 Task: Check a user's "Repositories" to discover their open-source contributions.
Action: Mouse moved to (941, 55)
Screenshot: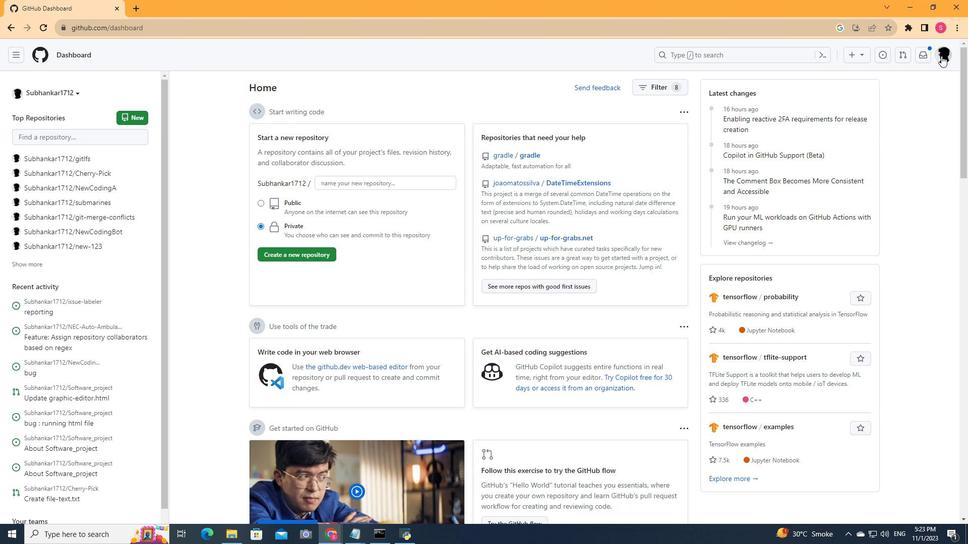 
Action: Mouse pressed left at (941, 55)
Screenshot: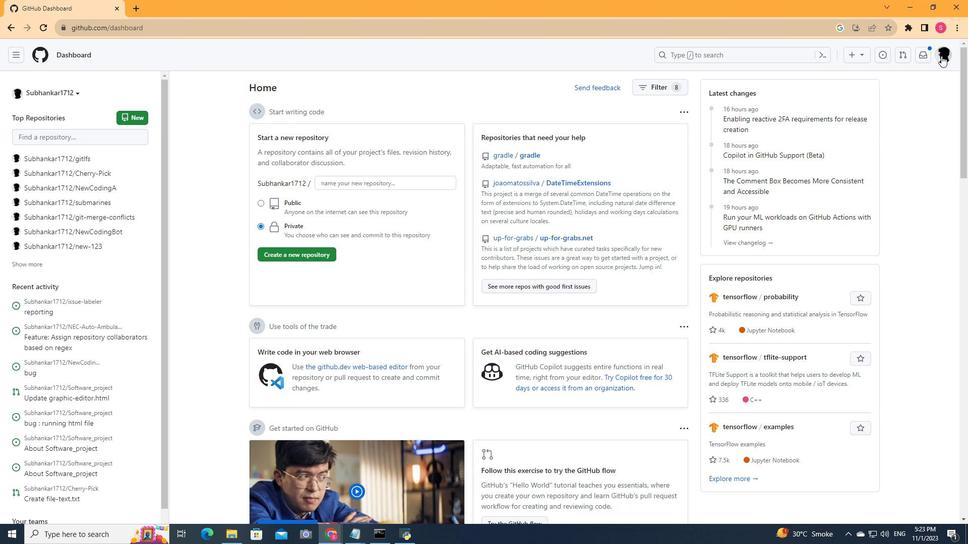 
Action: Mouse moved to (848, 128)
Screenshot: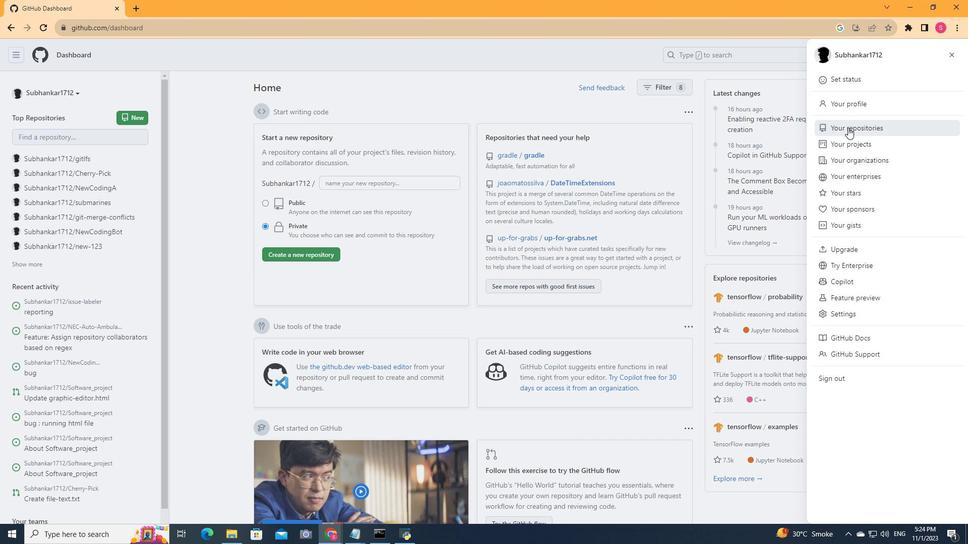 
Action: Mouse pressed left at (848, 128)
Screenshot: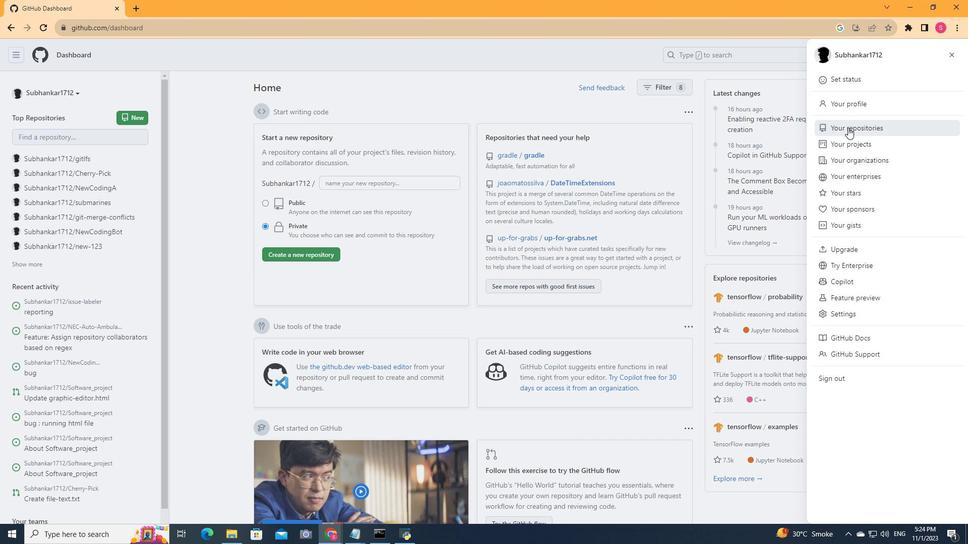 
Action: Mouse moved to (532, 218)
Screenshot: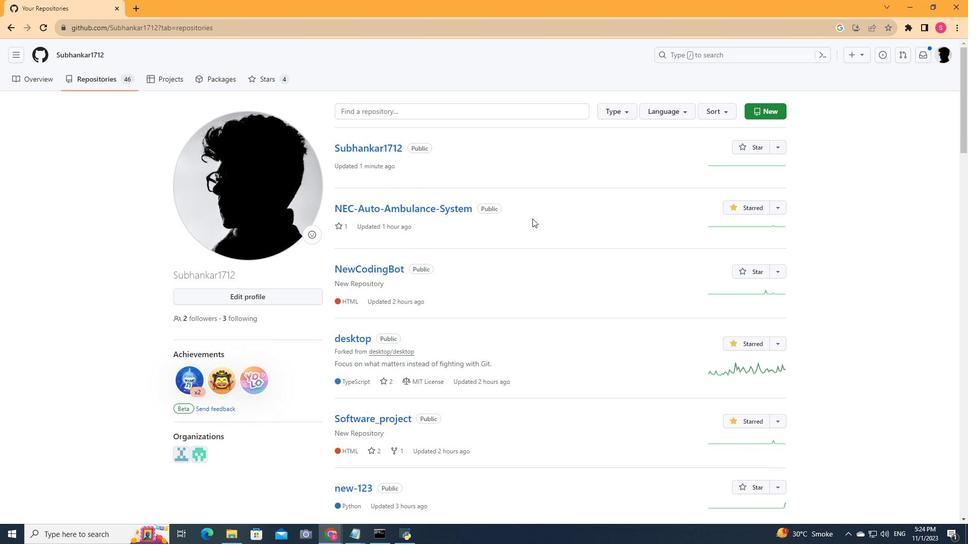 
Action: Mouse scrolled (532, 218) with delta (0, 0)
Screenshot: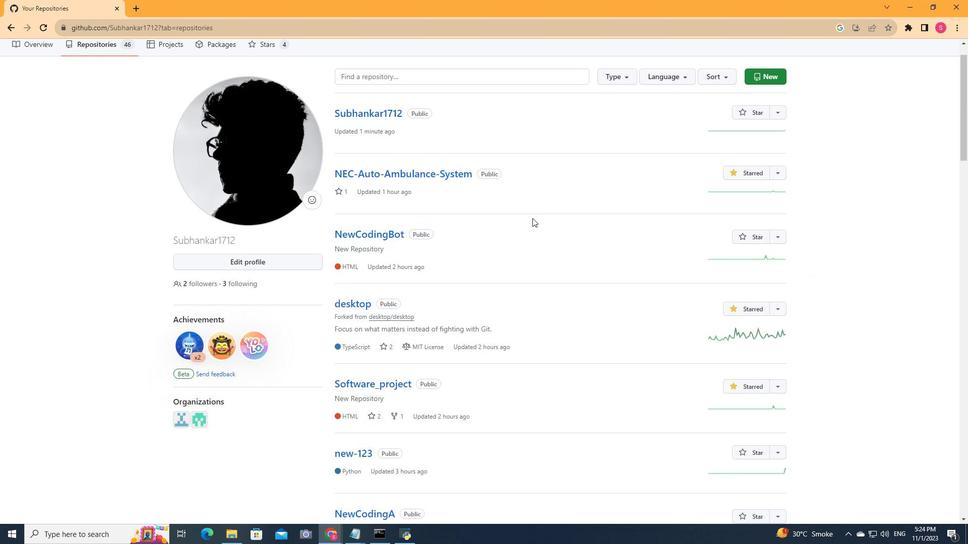 
Action: Mouse scrolled (532, 218) with delta (0, 0)
Screenshot: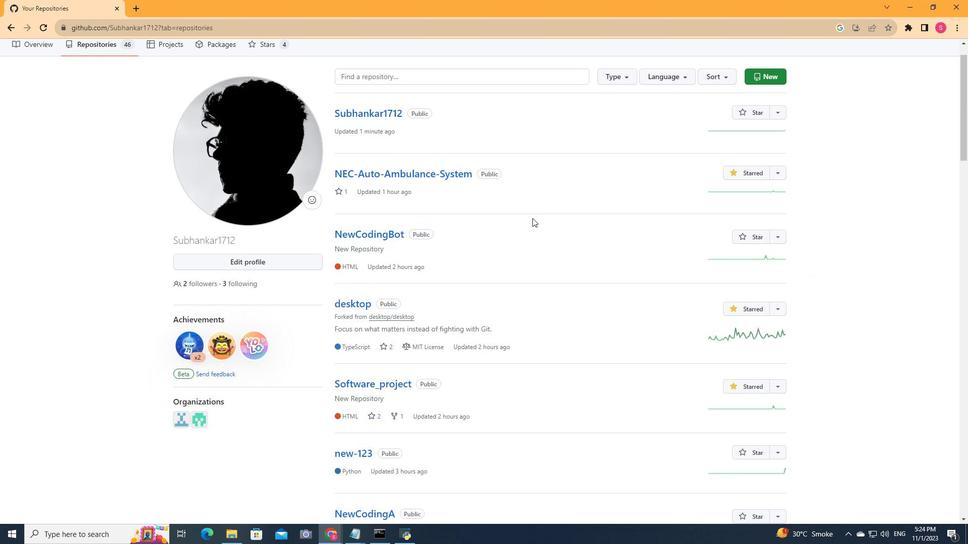 
Action: Mouse moved to (532, 218)
Screenshot: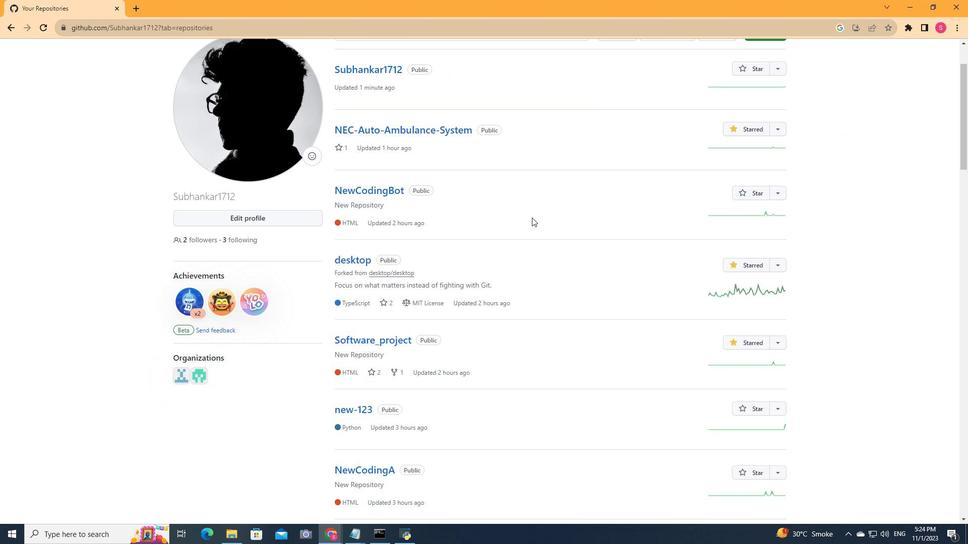 
Action: Mouse scrolled (532, 217) with delta (0, 0)
Screenshot: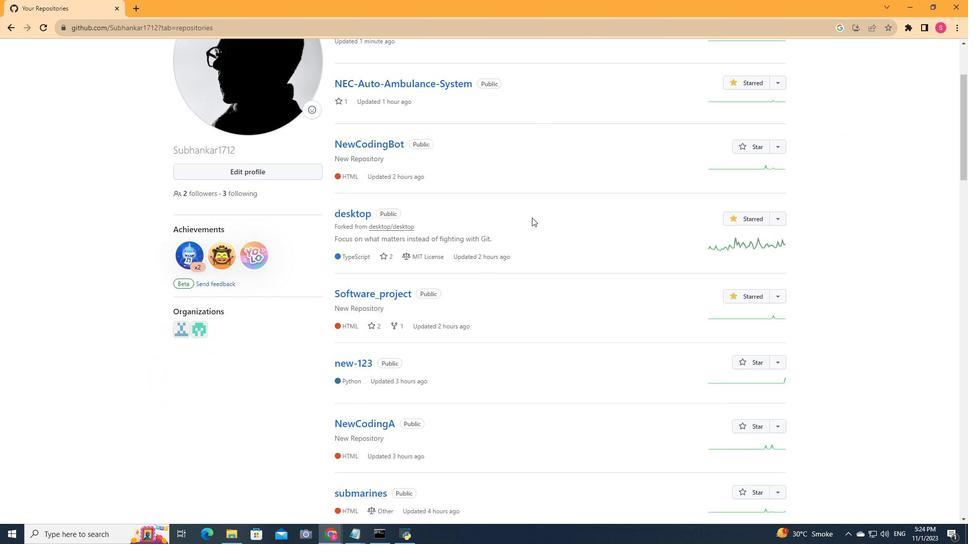 
Action: Mouse moved to (532, 217)
Screenshot: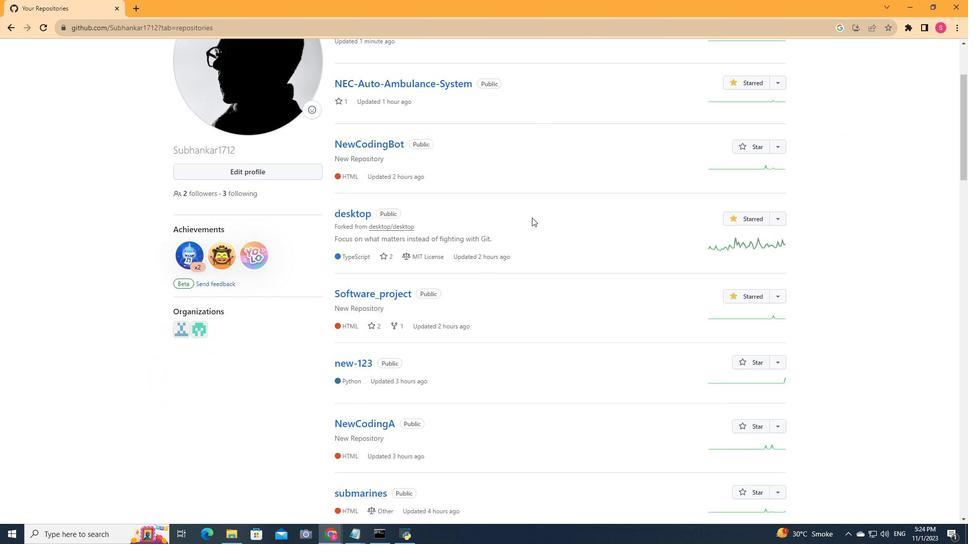 
Action: Mouse scrolled (532, 217) with delta (0, 0)
Screenshot: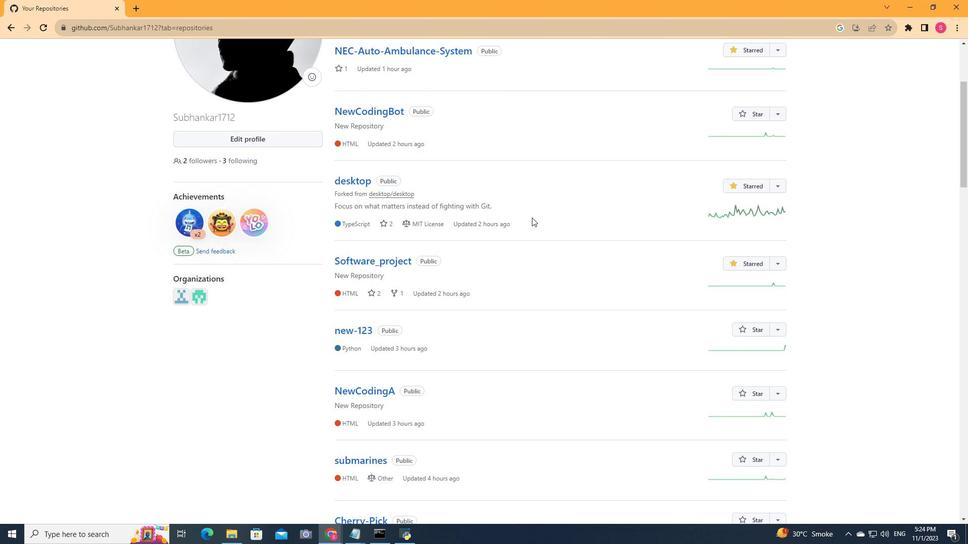 
Action: Mouse scrolled (532, 217) with delta (0, 0)
Screenshot: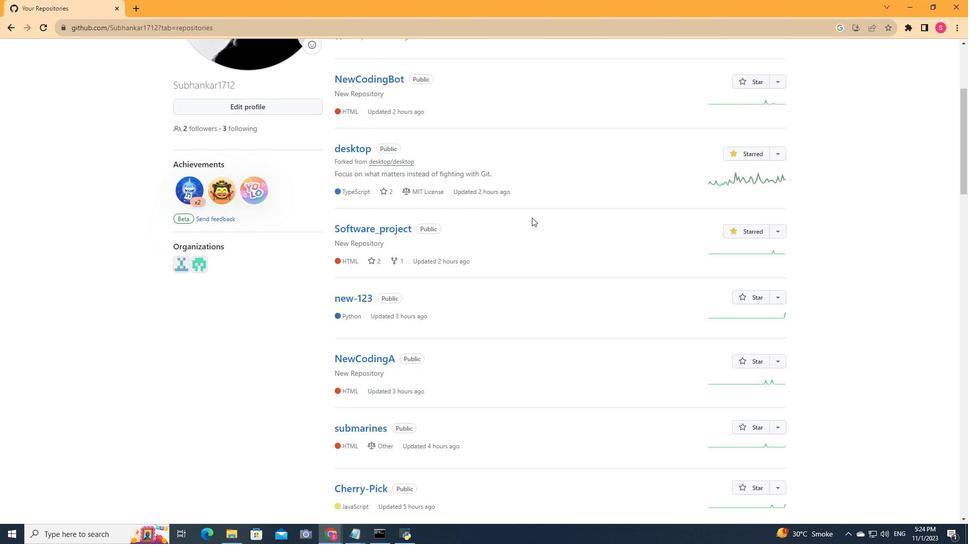 
Action: Mouse scrolled (532, 217) with delta (0, 0)
Screenshot: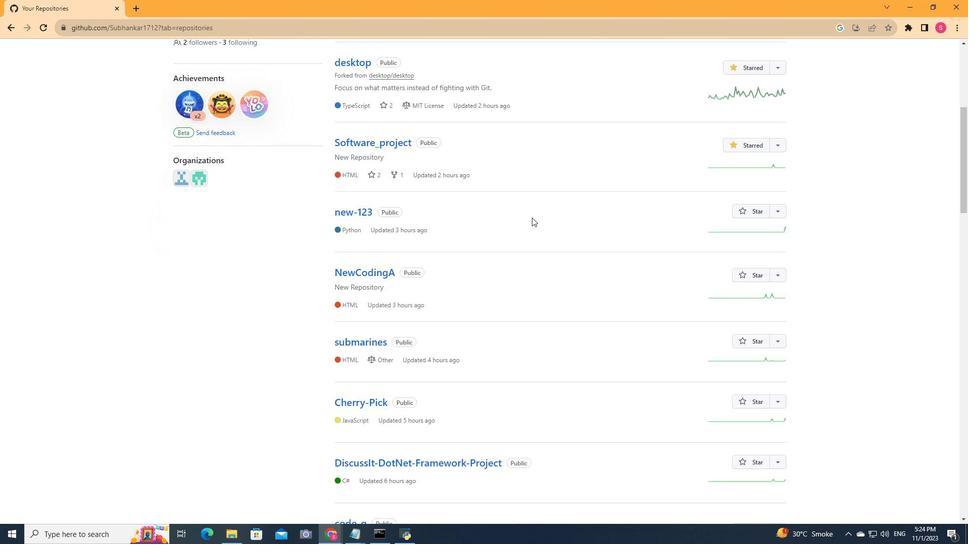
Action: Mouse scrolled (532, 217) with delta (0, 0)
Screenshot: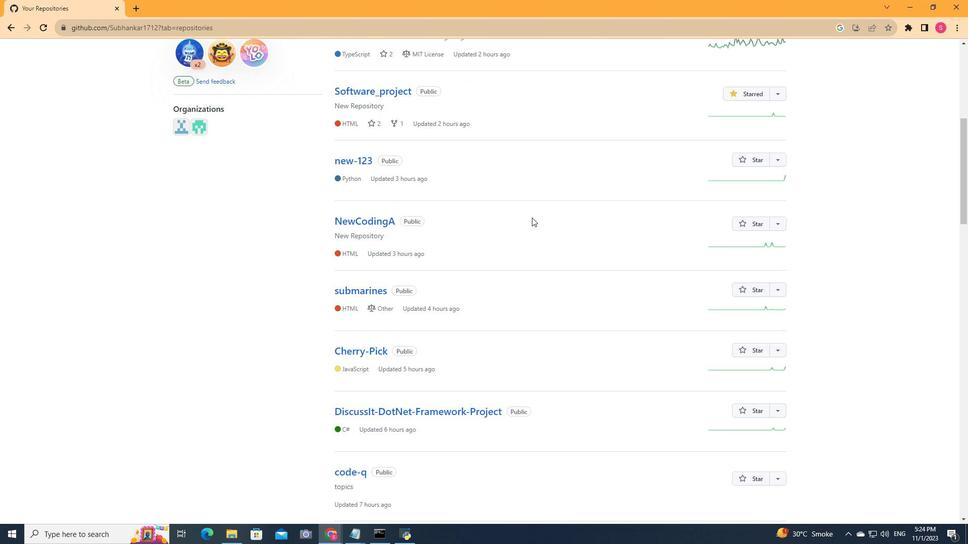 
Action: Mouse scrolled (532, 217) with delta (0, 0)
Screenshot: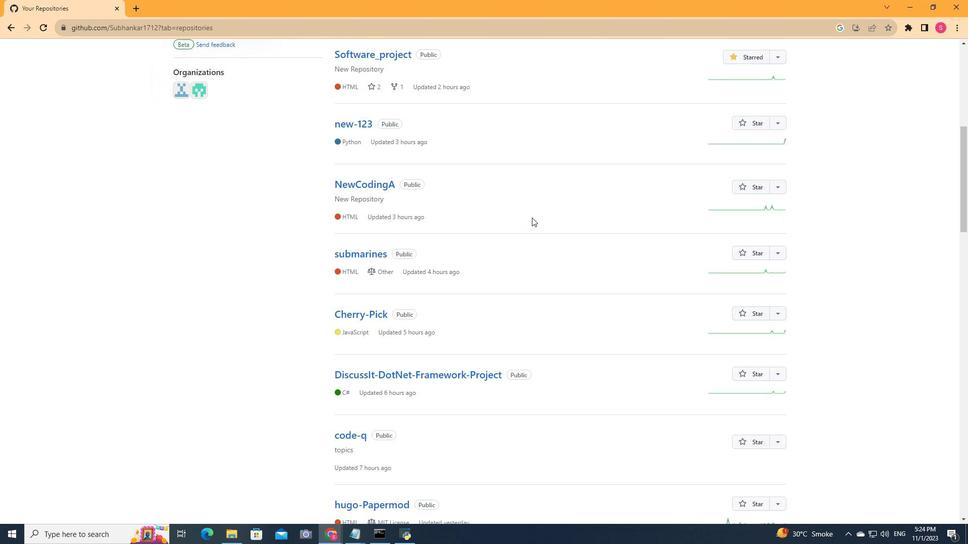 
Action: Mouse scrolled (532, 217) with delta (0, 0)
Screenshot: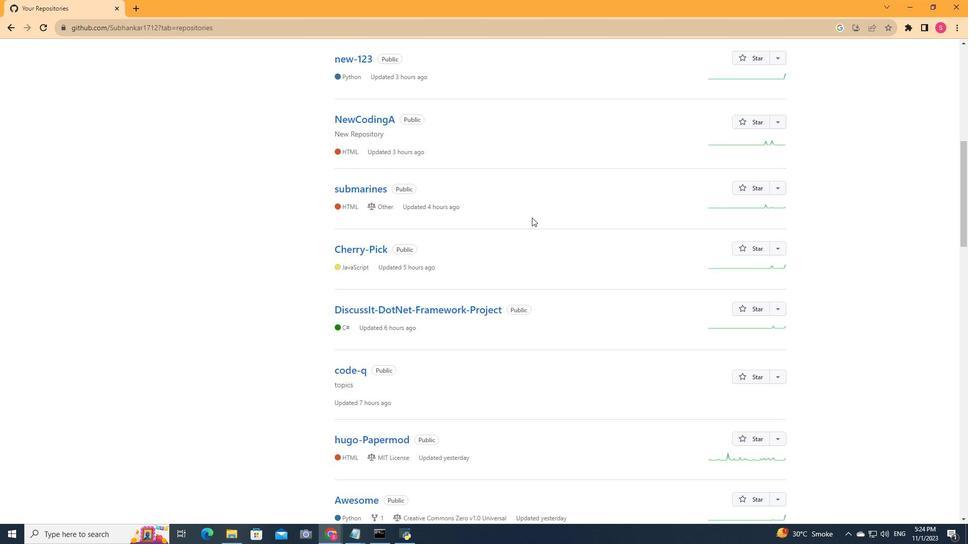 
Action: Mouse scrolled (532, 217) with delta (0, 0)
Screenshot: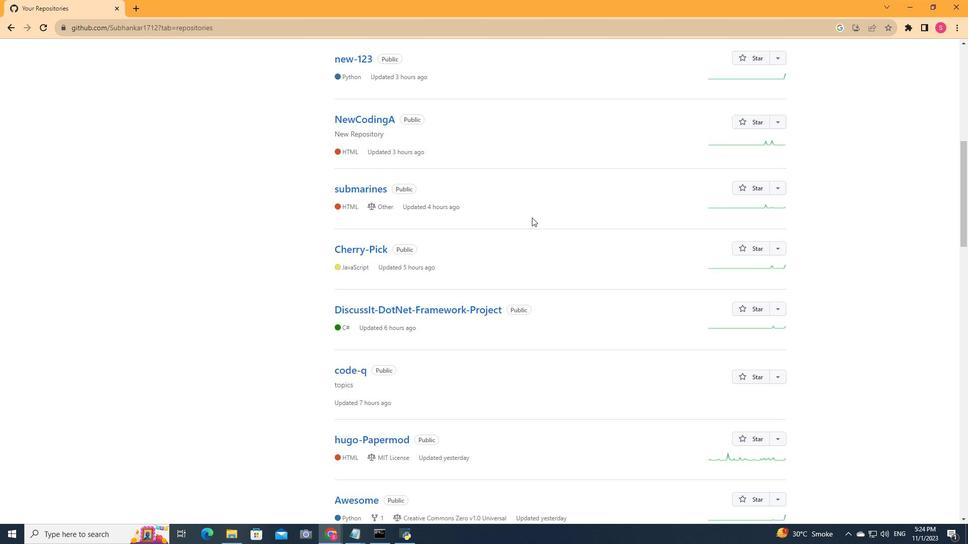 
Action: Mouse scrolled (532, 217) with delta (0, 0)
Screenshot: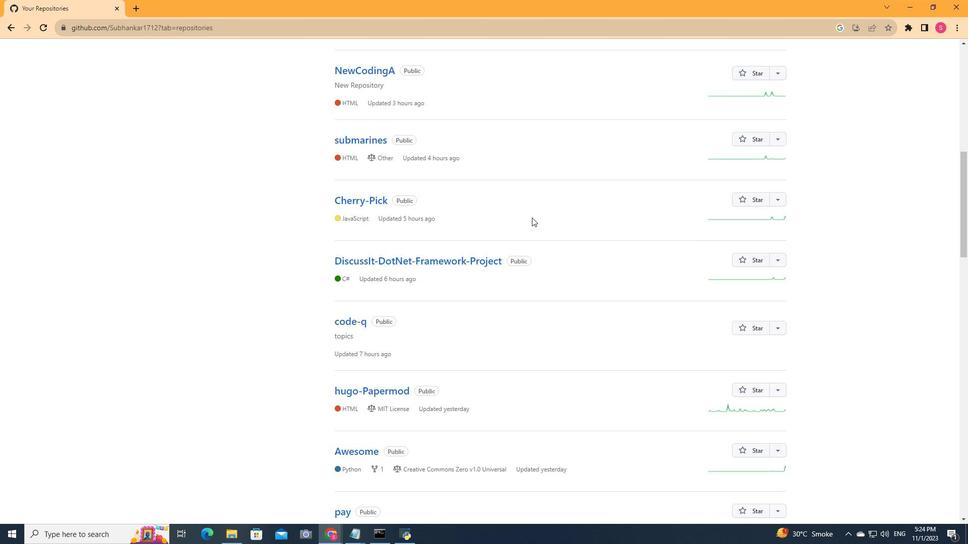 
Action: Mouse moved to (516, 229)
Screenshot: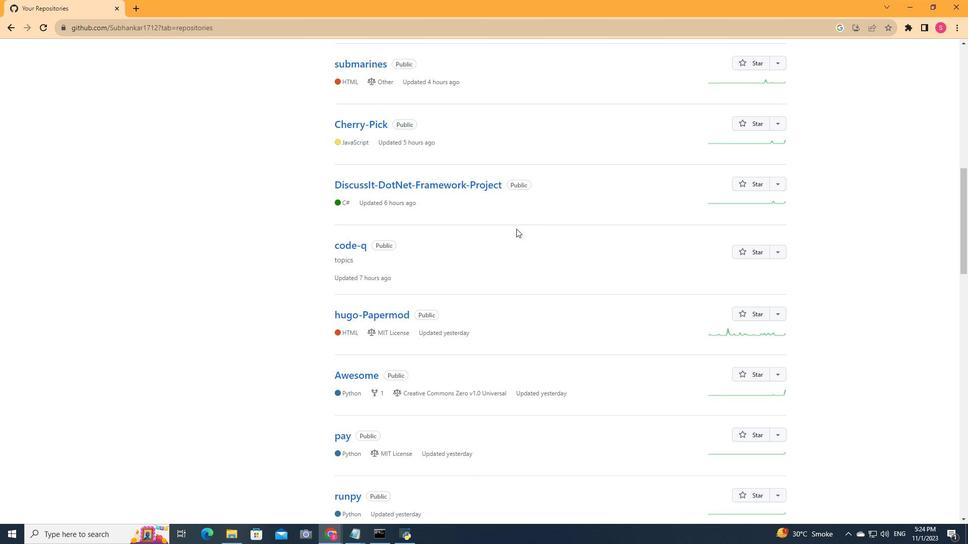
Action: Mouse scrolled (516, 228) with delta (0, 0)
Screenshot: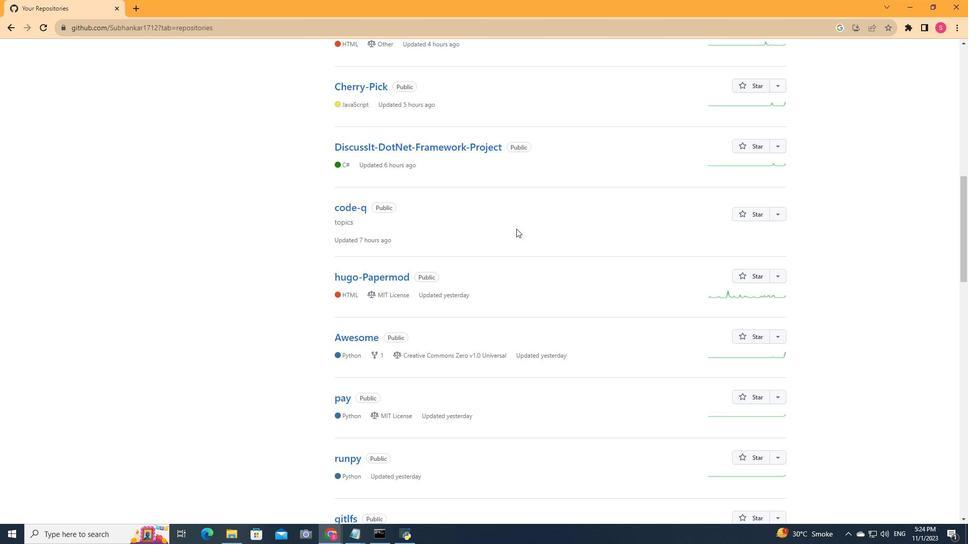 
Action: Mouse scrolled (516, 228) with delta (0, 0)
Screenshot: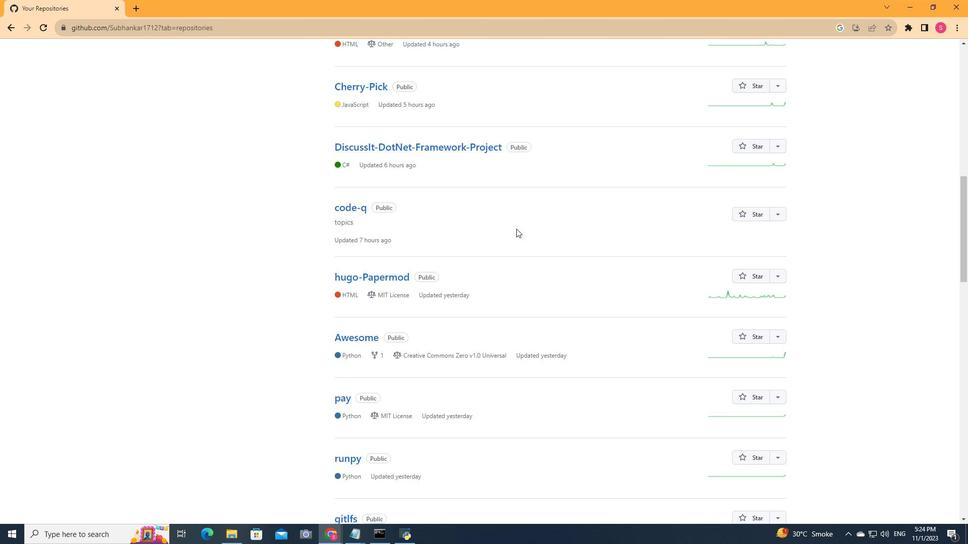 
Action: Mouse scrolled (516, 228) with delta (0, 0)
Screenshot: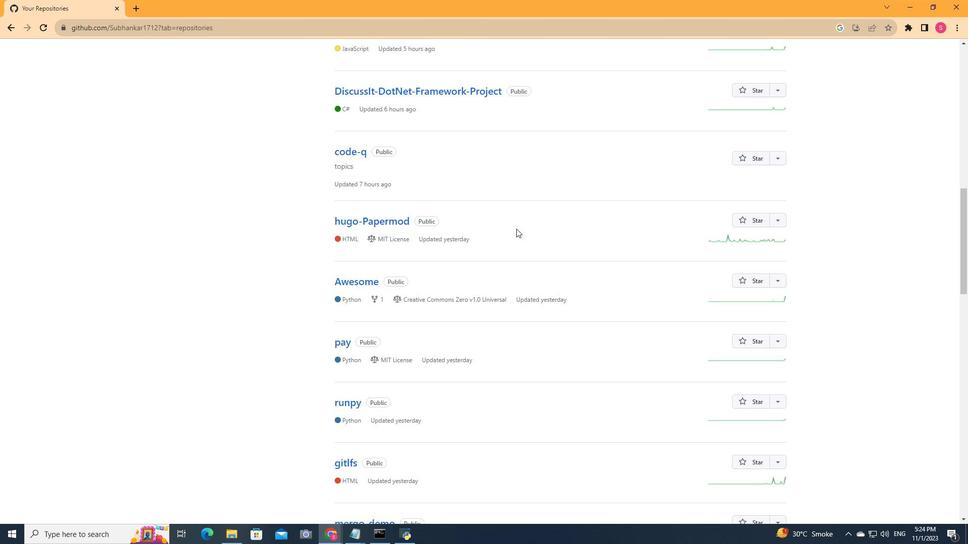 
Action: Mouse scrolled (516, 228) with delta (0, 0)
Screenshot: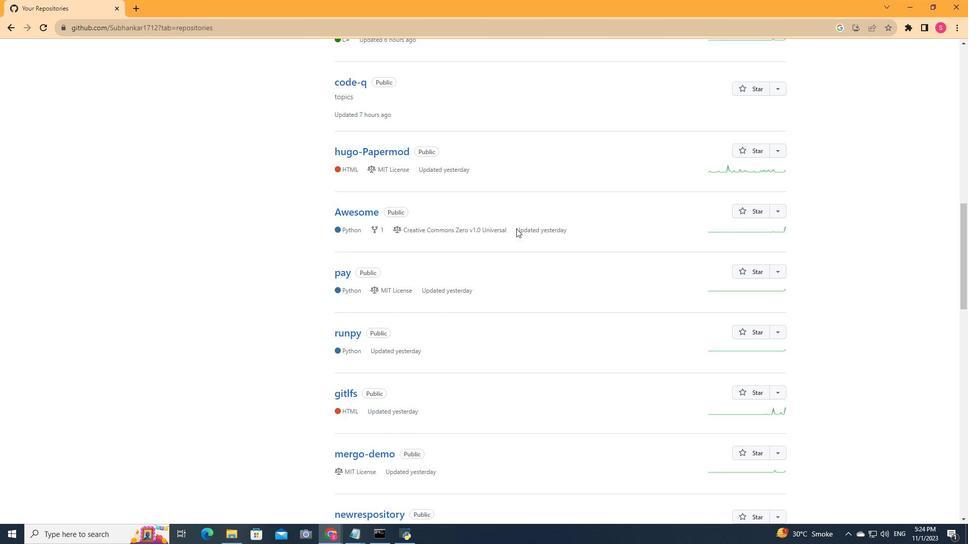 
Action: Mouse scrolled (516, 228) with delta (0, 0)
Screenshot: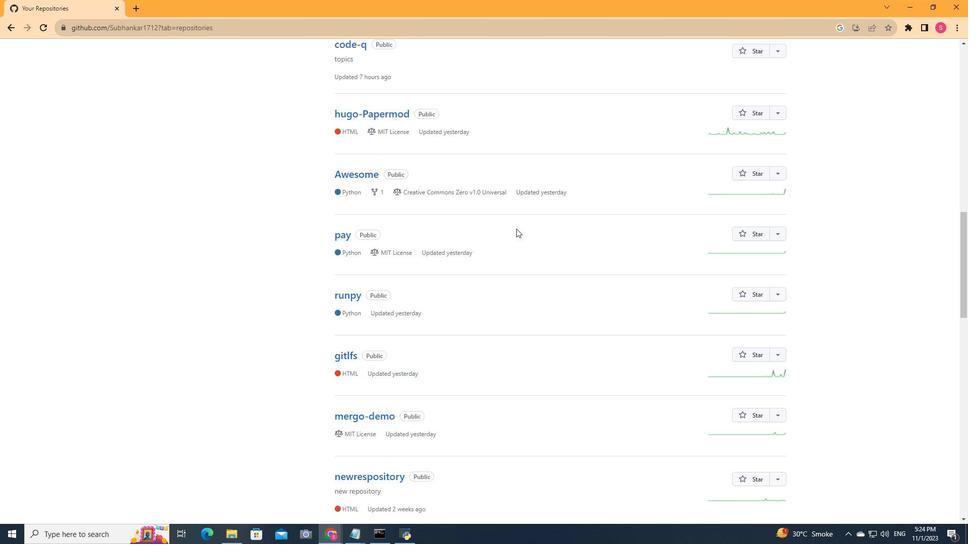 
Action: Mouse scrolled (516, 228) with delta (0, 0)
Screenshot: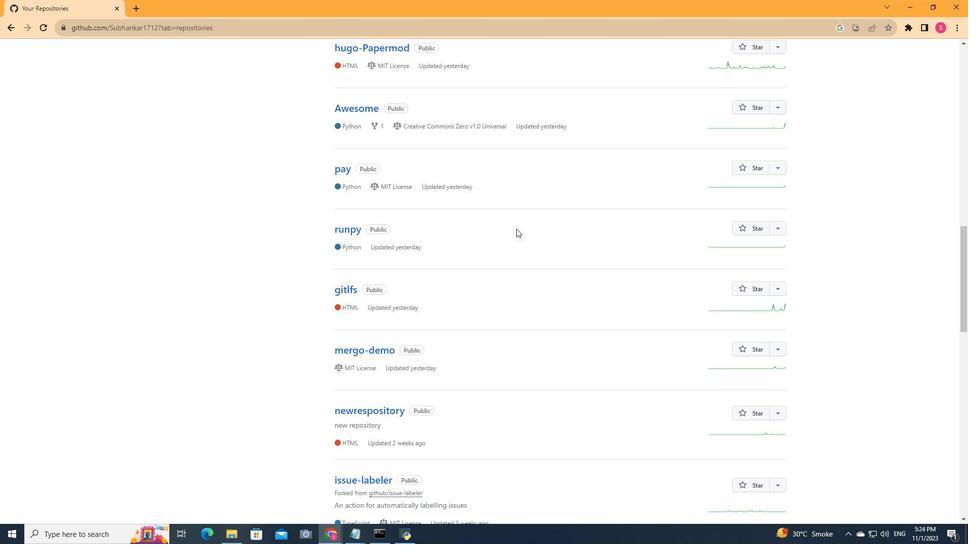 
Action: Mouse scrolled (516, 228) with delta (0, 0)
Screenshot: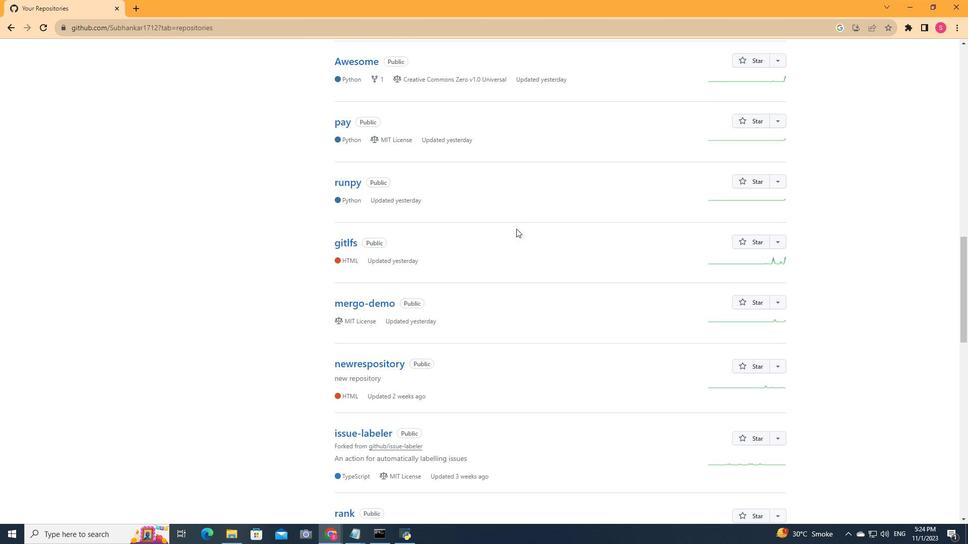 
Action: Mouse scrolled (516, 228) with delta (0, 0)
Screenshot: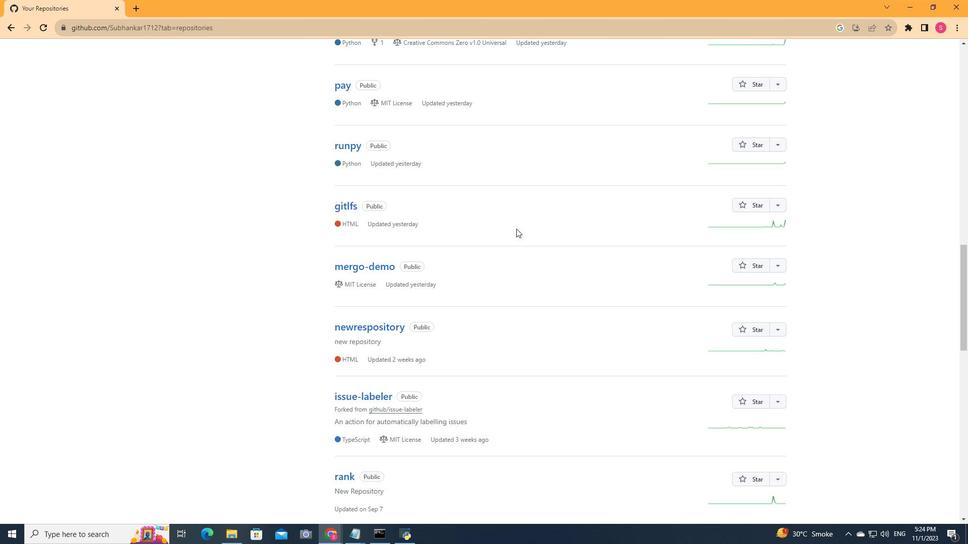 
Action: Mouse scrolled (516, 228) with delta (0, 0)
Screenshot: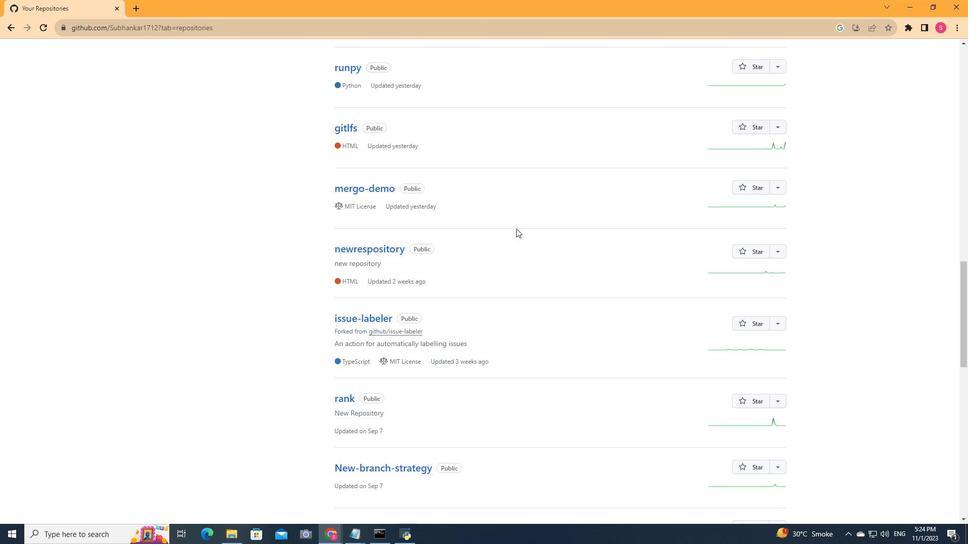 
Action: Mouse scrolled (516, 228) with delta (0, 0)
Screenshot: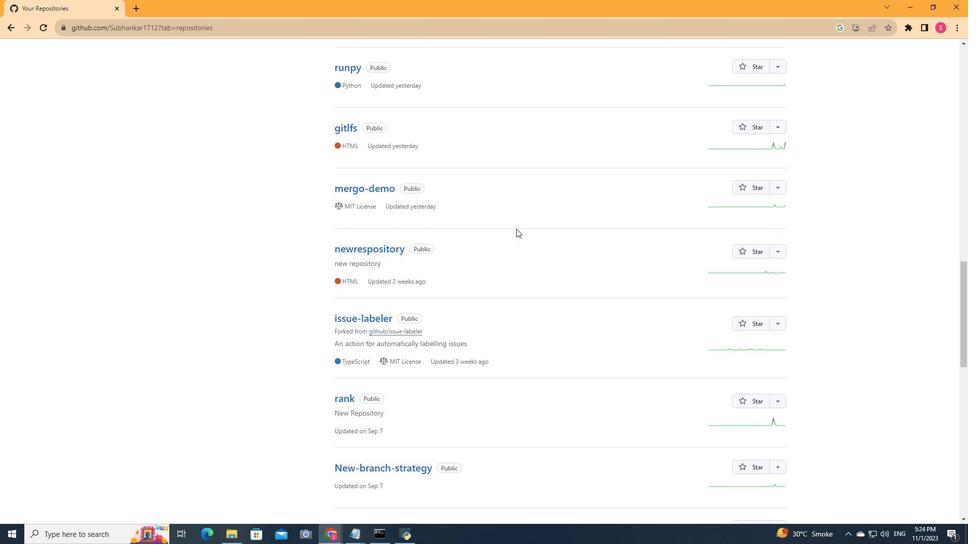 
Action: Mouse moved to (351, 243)
Screenshot: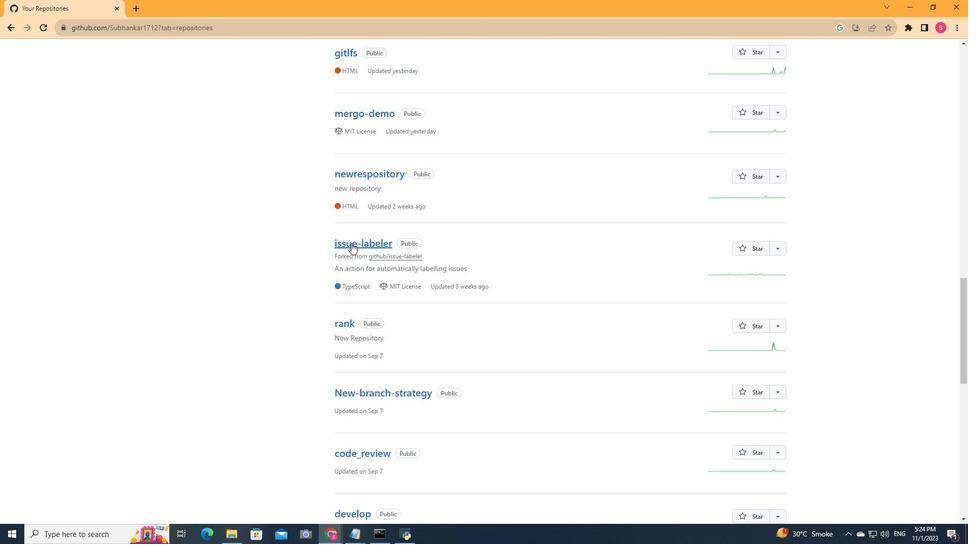 
Action: Mouse pressed left at (351, 243)
Screenshot: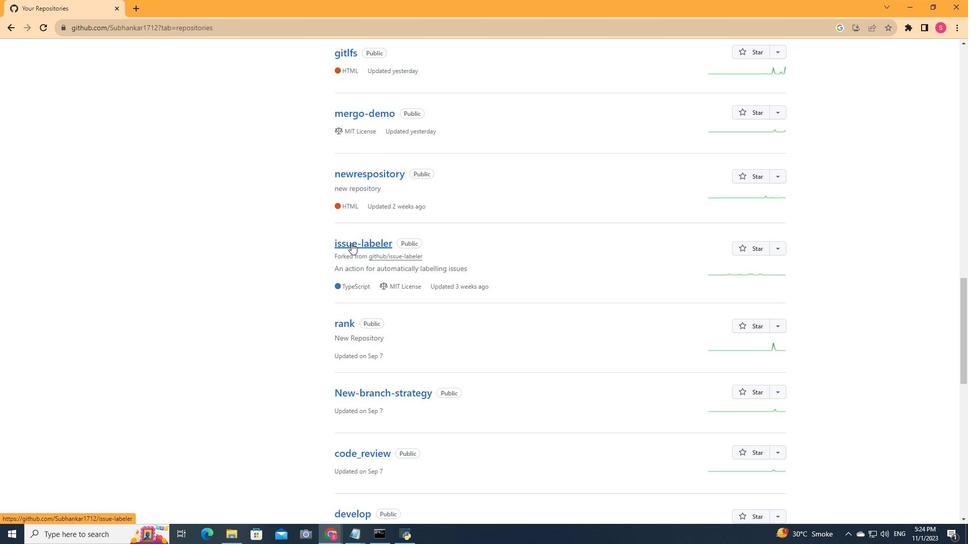 
Action: Mouse moved to (403, 126)
Screenshot: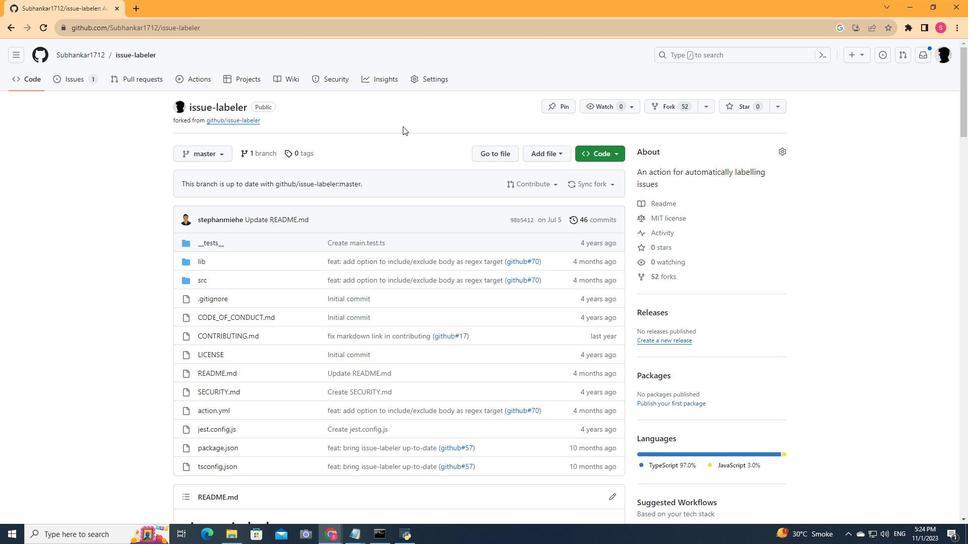 
Action: Mouse scrolled (403, 127) with delta (0, 0)
Screenshot: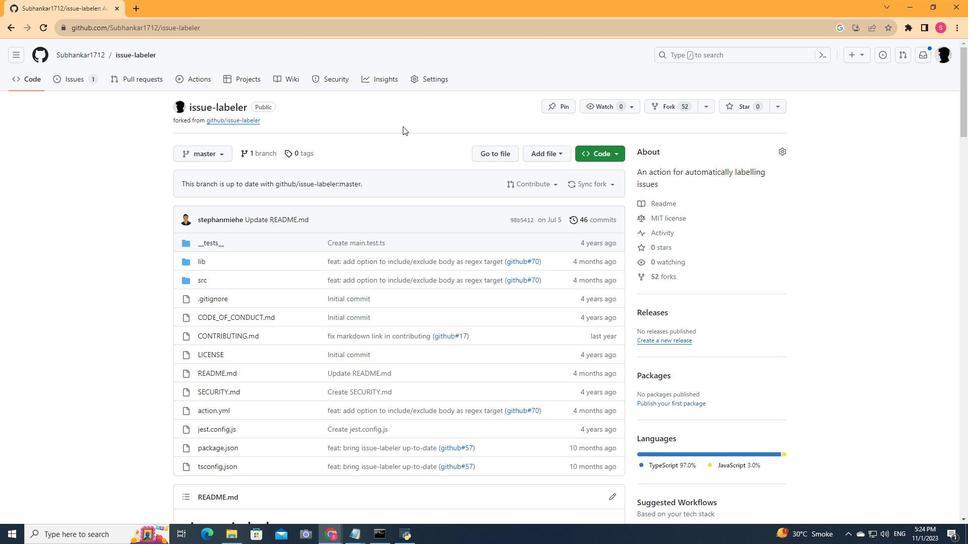 
Action: Mouse scrolled (403, 127) with delta (0, 0)
Screenshot: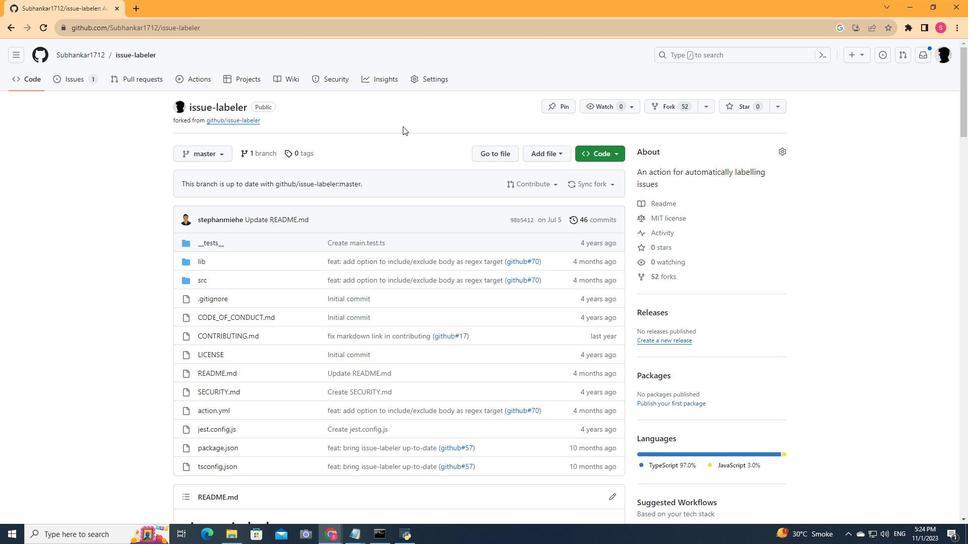 
Action: Mouse moved to (383, 77)
Screenshot: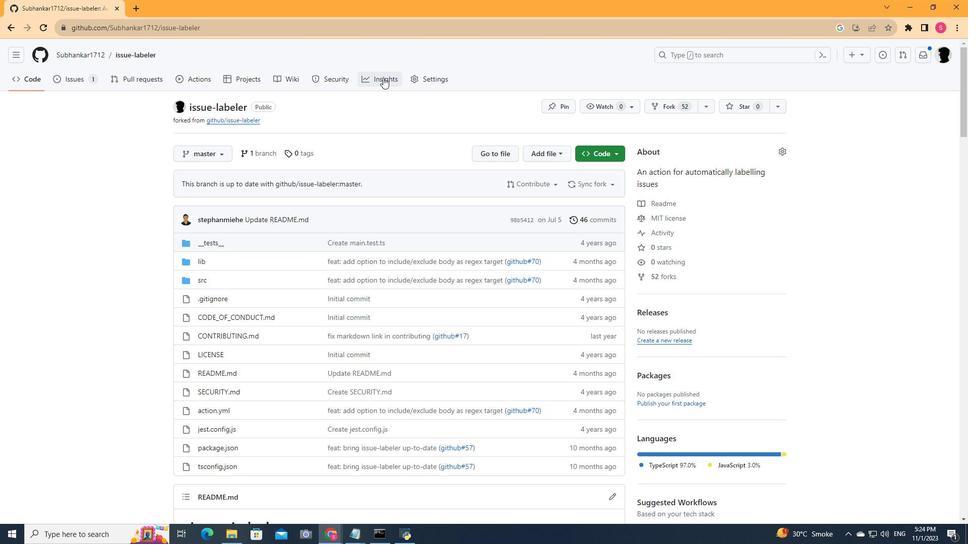 
Action: Mouse pressed left at (383, 77)
Screenshot: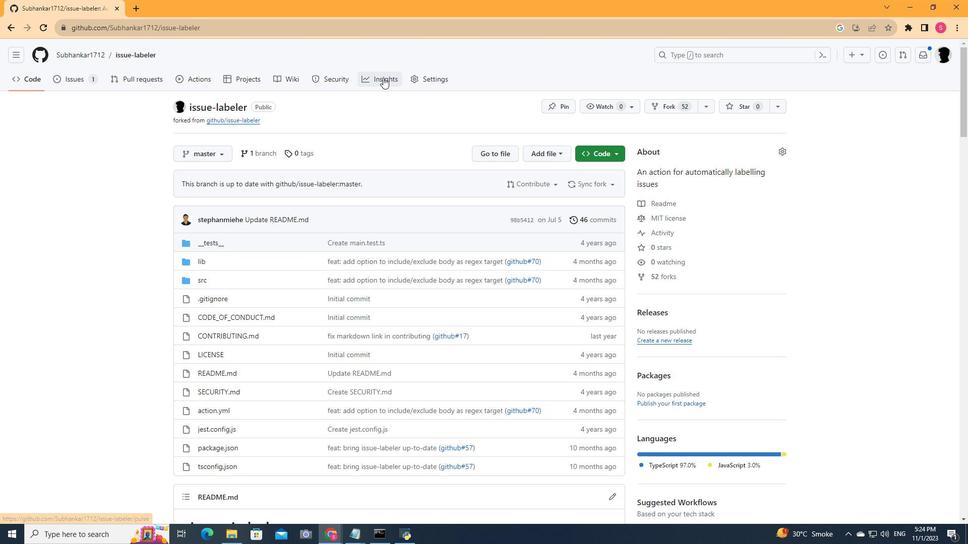 
Action: Mouse moved to (222, 133)
Screenshot: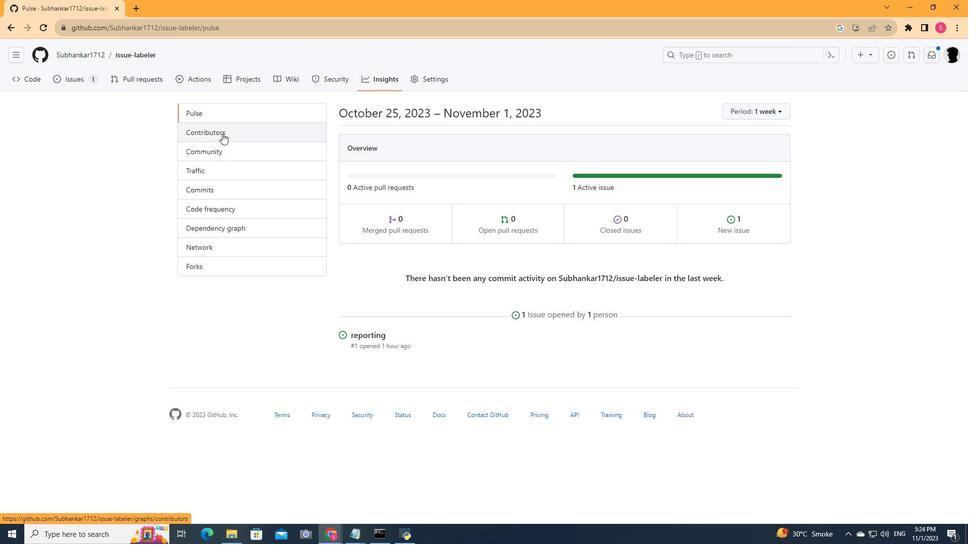 
Action: Mouse pressed left at (222, 133)
Screenshot: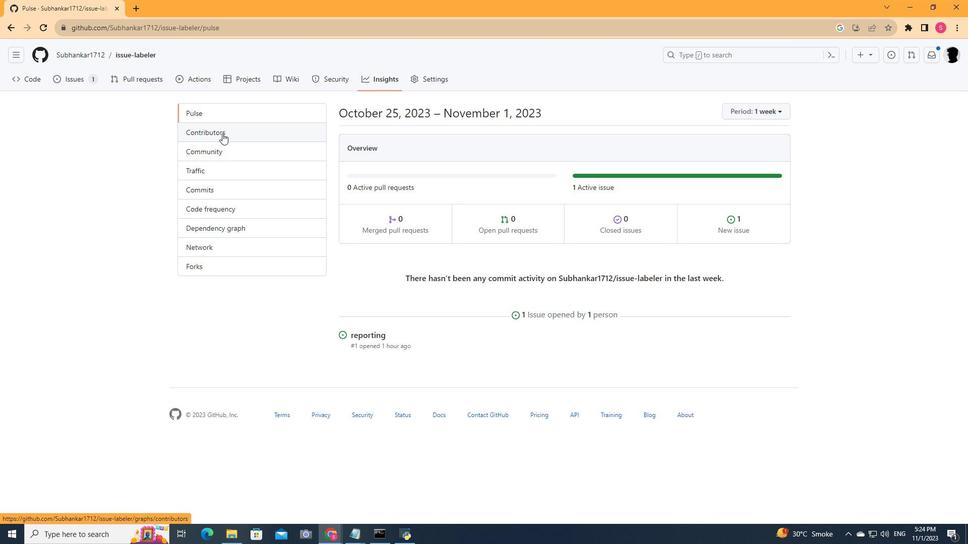 
Action: Mouse moved to (489, 231)
Screenshot: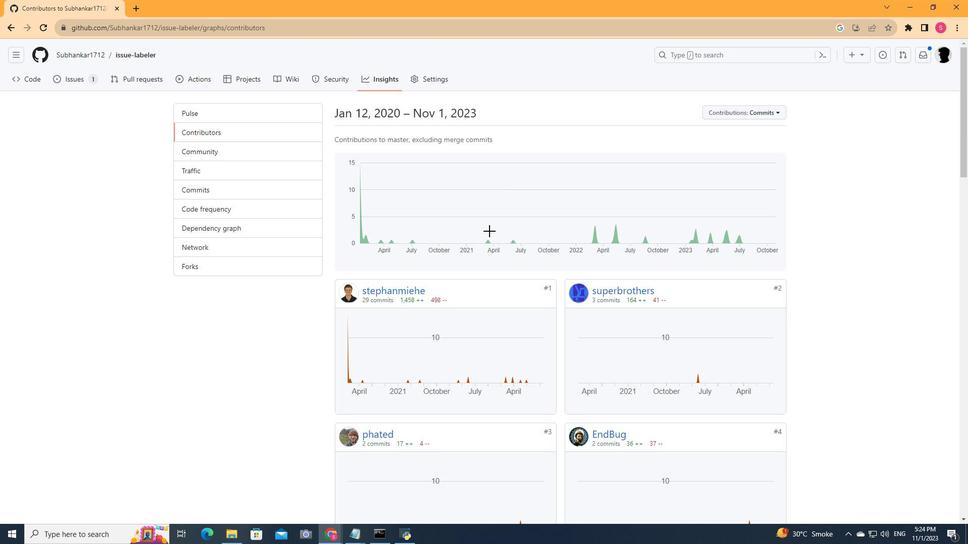 
Action: Mouse scrolled (489, 231) with delta (0, 0)
Screenshot: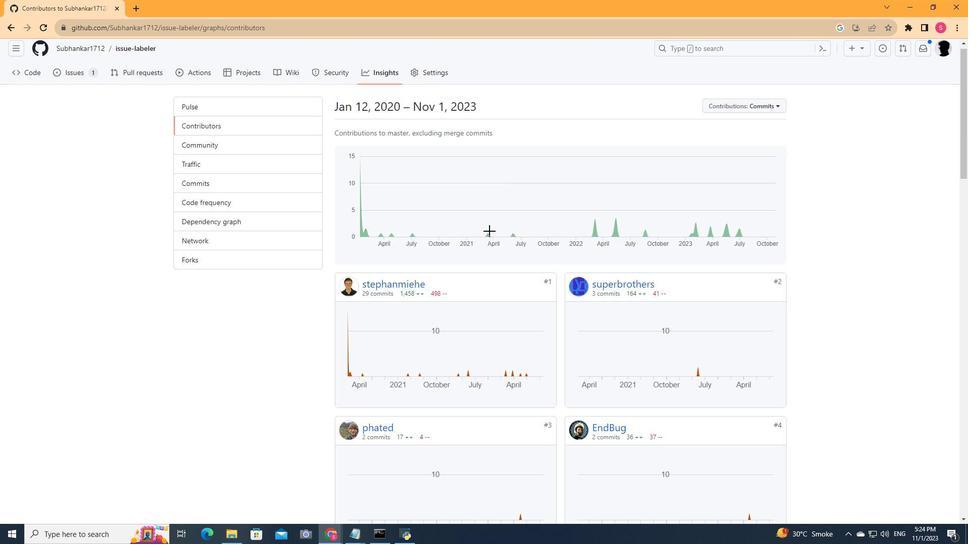 
Action: Mouse moved to (489, 231)
Screenshot: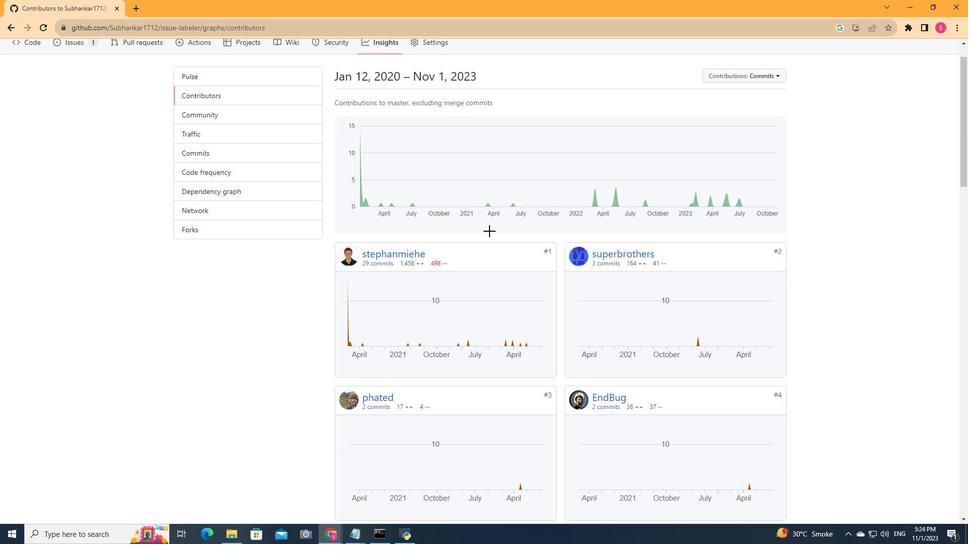 
Action: Mouse scrolled (489, 231) with delta (0, 0)
Screenshot: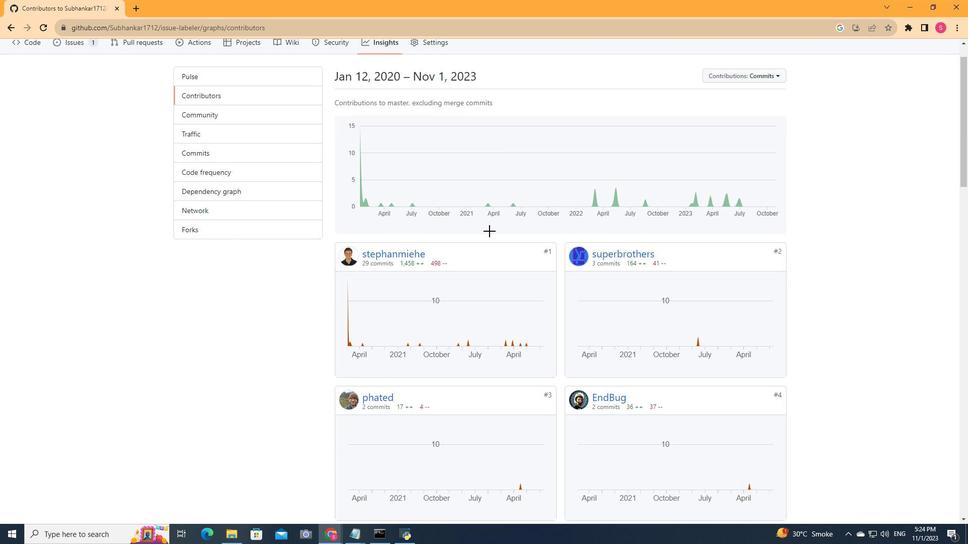 
Action: Mouse scrolled (489, 231) with delta (0, 0)
Screenshot: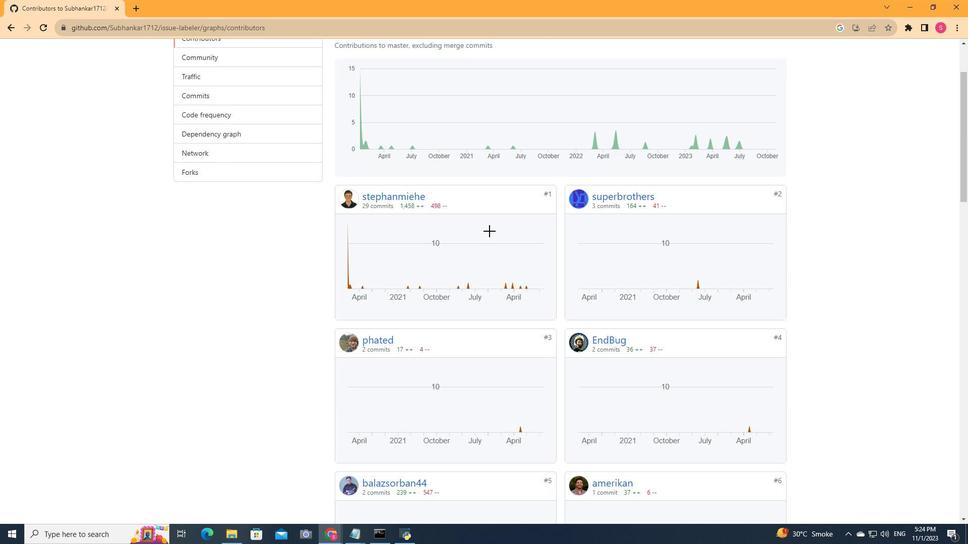 
Action: Mouse scrolled (489, 231) with delta (0, 0)
Screenshot: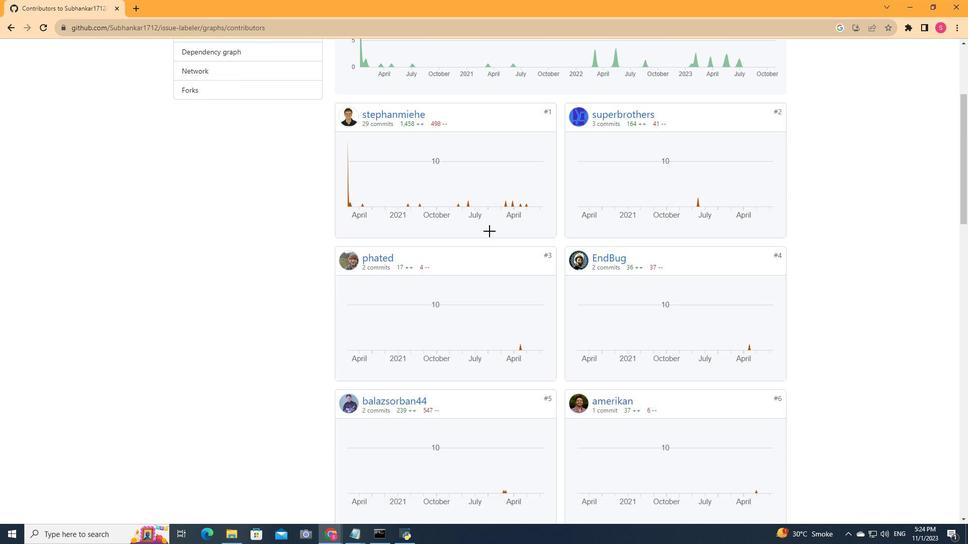 
Action: Mouse scrolled (489, 231) with delta (0, 0)
Screenshot: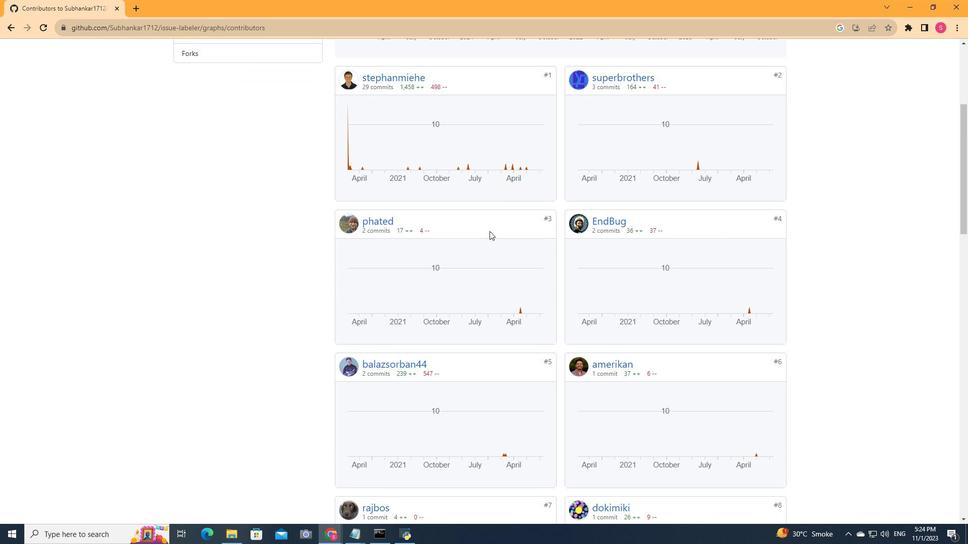 
Action: Mouse scrolled (489, 231) with delta (0, 0)
Screenshot: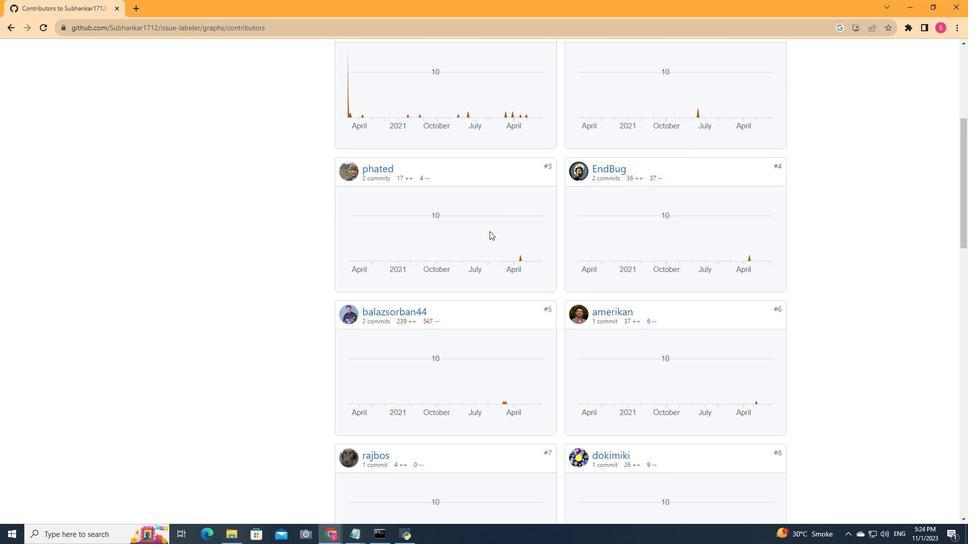 
Action: Mouse scrolled (489, 231) with delta (0, 0)
Screenshot: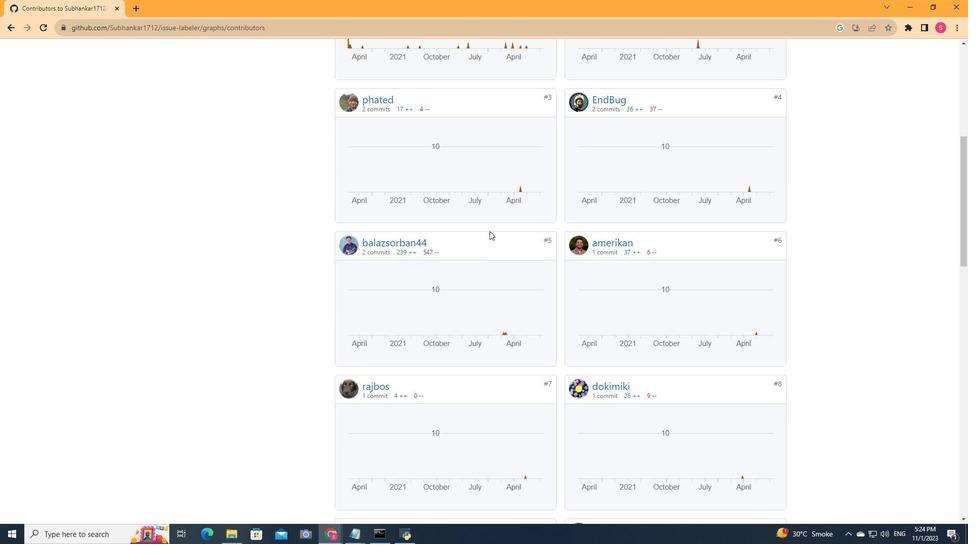 
Action: Mouse scrolled (489, 231) with delta (0, 0)
Screenshot: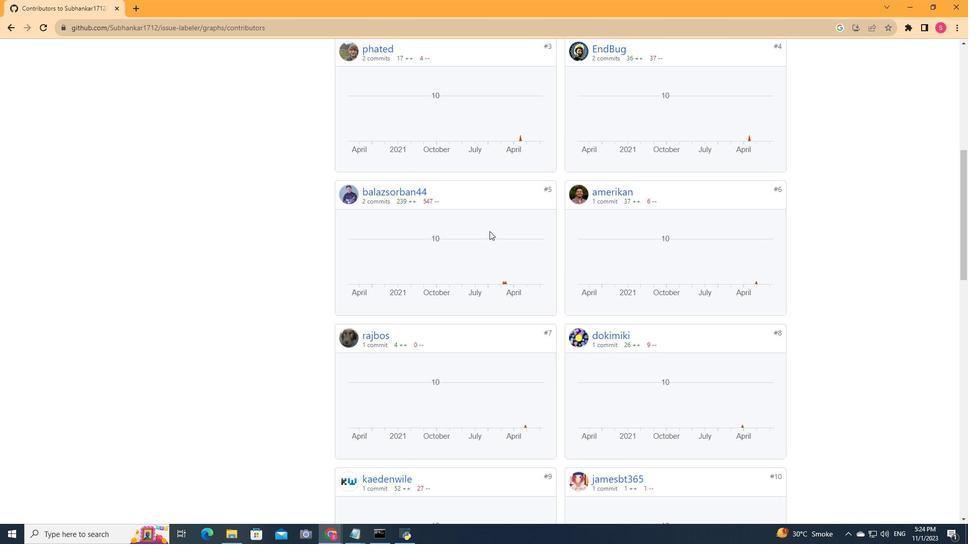 
Action: Mouse scrolled (489, 231) with delta (0, 0)
Screenshot: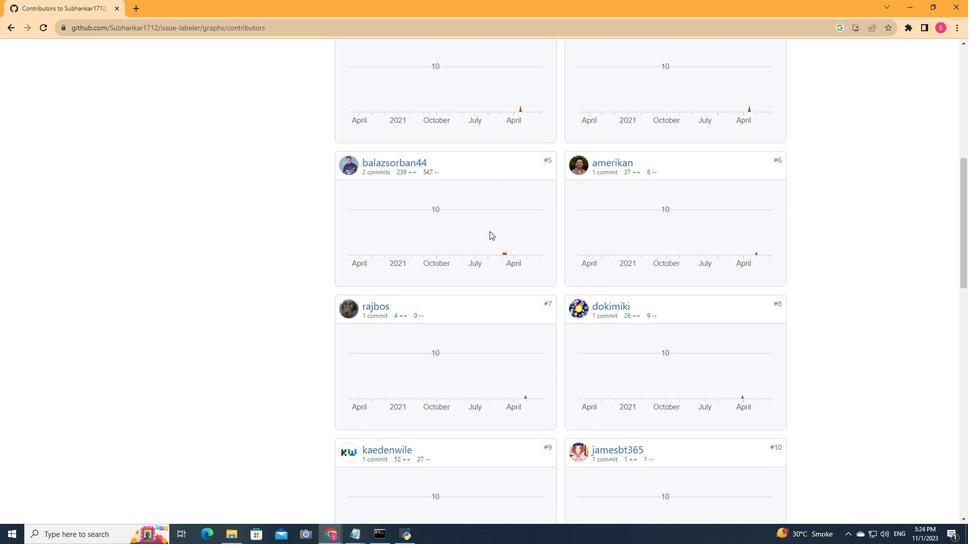
Action: Mouse scrolled (489, 231) with delta (0, 0)
Screenshot: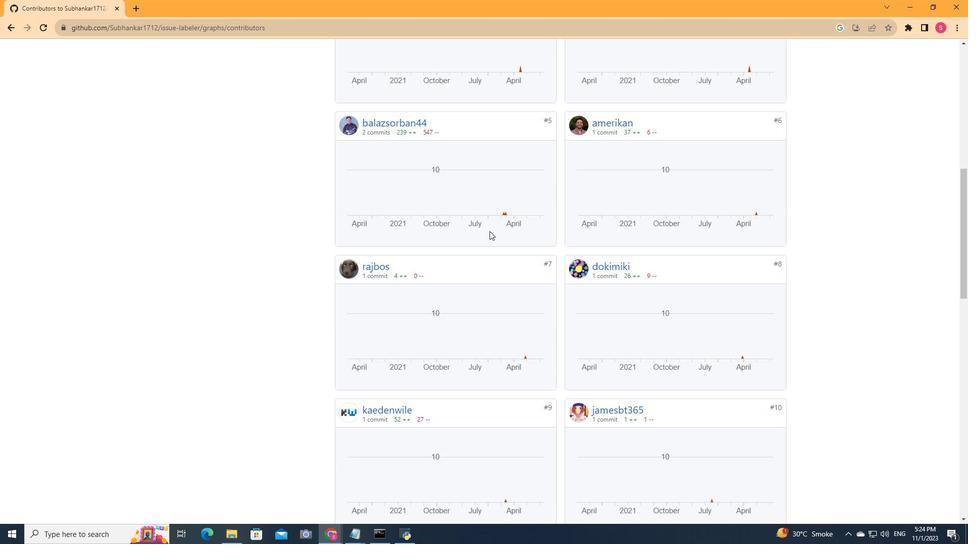 
Action: Mouse scrolled (489, 231) with delta (0, 0)
Screenshot: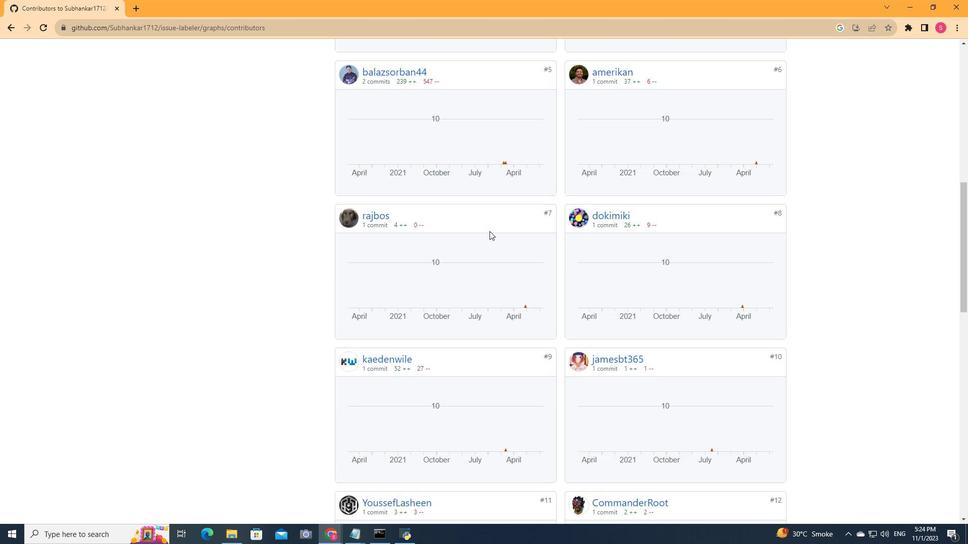
Action: Mouse scrolled (489, 231) with delta (0, 0)
Screenshot: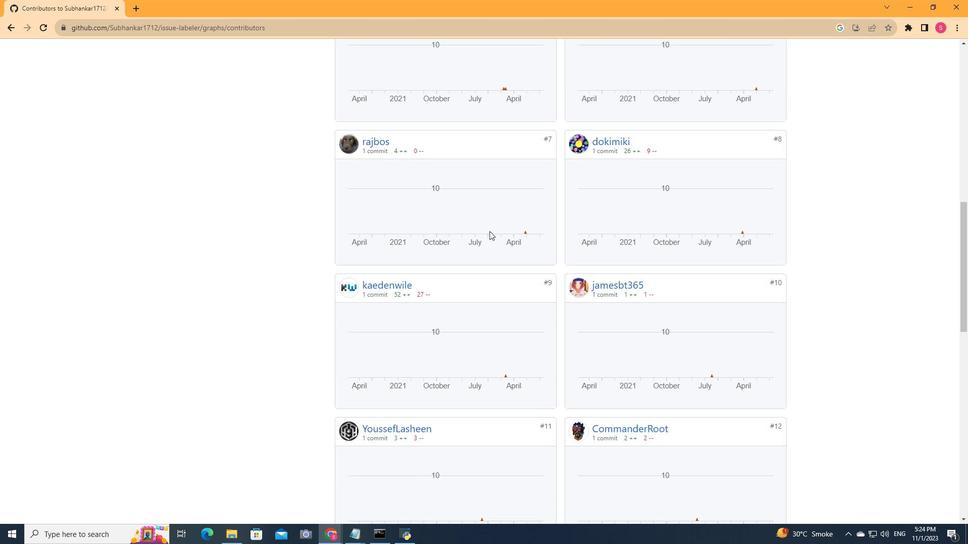 
Action: Mouse scrolled (489, 231) with delta (0, 0)
Screenshot: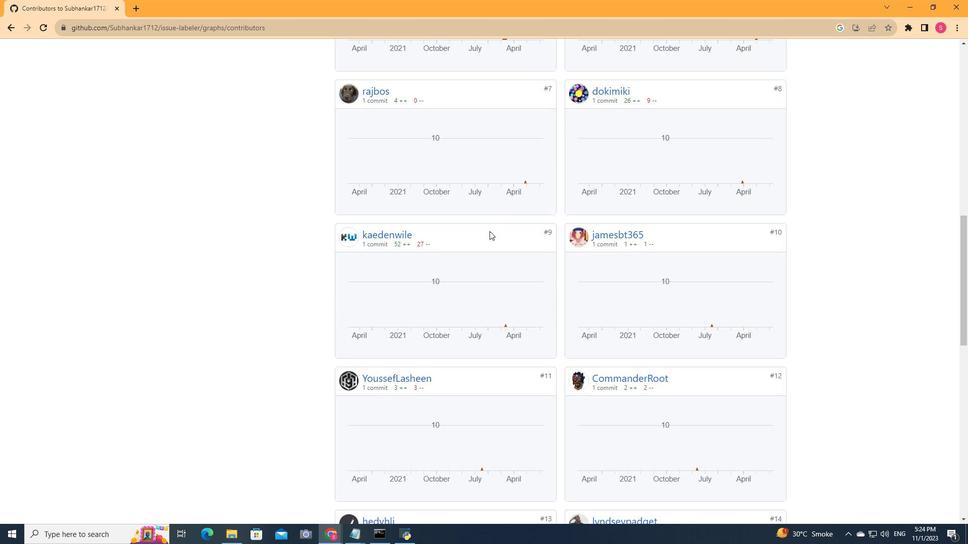 
Action: Mouse scrolled (489, 231) with delta (0, 0)
Screenshot: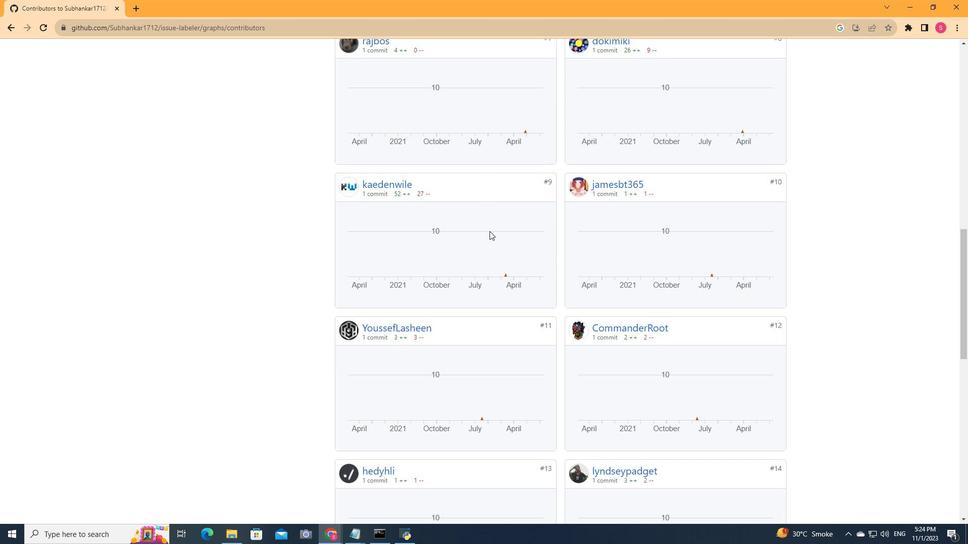 
Action: Mouse scrolled (489, 231) with delta (0, 0)
Screenshot: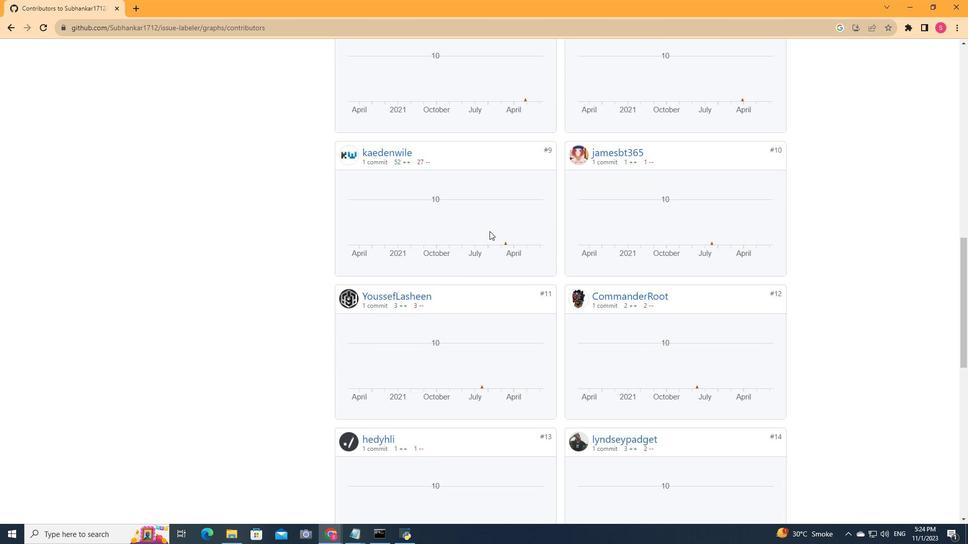 
Action: Mouse scrolled (489, 231) with delta (0, 0)
Screenshot: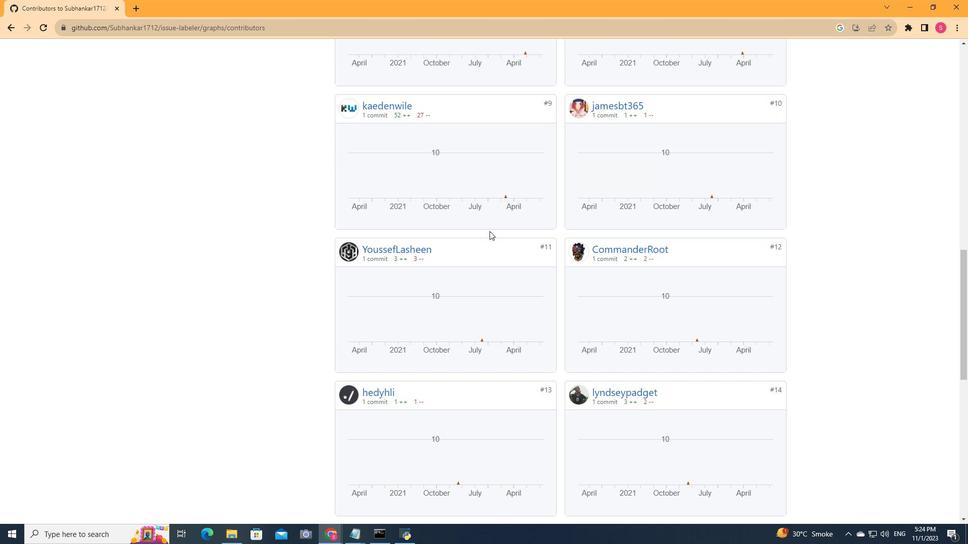 
Action: Mouse scrolled (489, 231) with delta (0, 0)
Screenshot: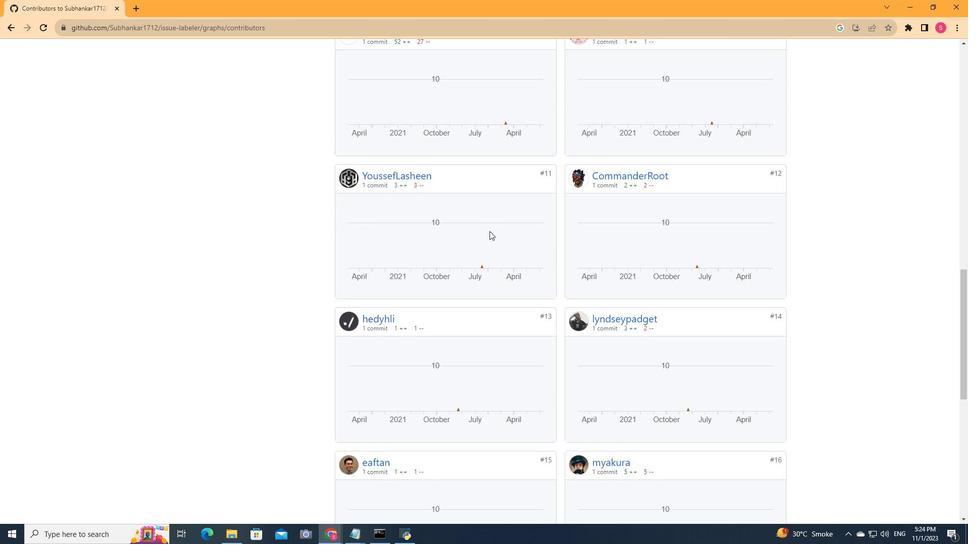 
Action: Mouse scrolled (489, 231) with delta (0, 0)
Screenshot: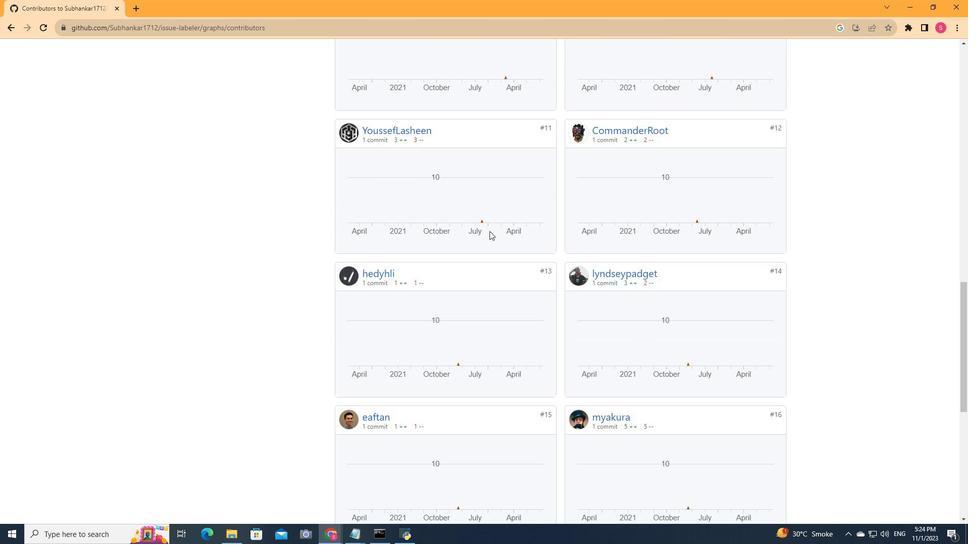 
Action: Mouse scrolled (489, 231) with delta (0, 0)
Screenshot: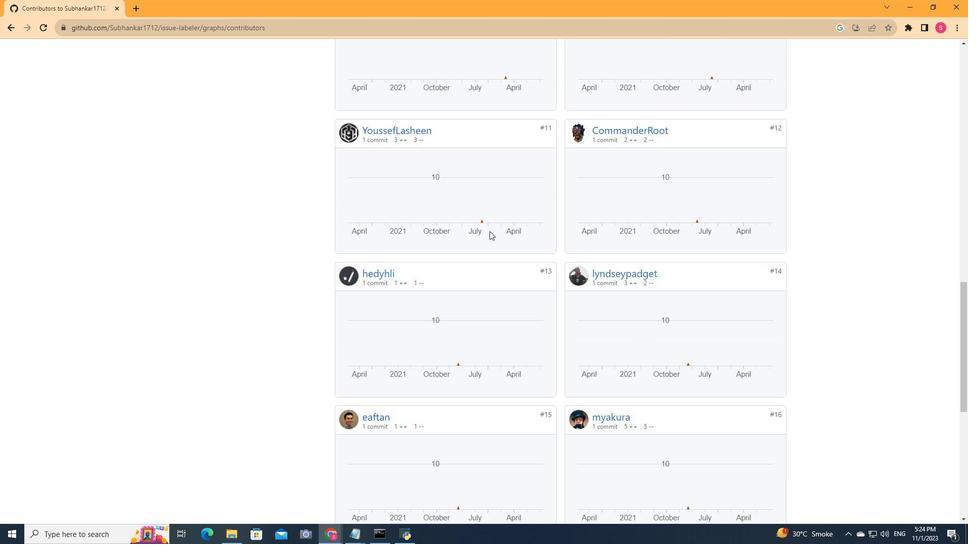 
Action: Mouse scrolled (489, 231) with delta (0, 0)
Screenshot: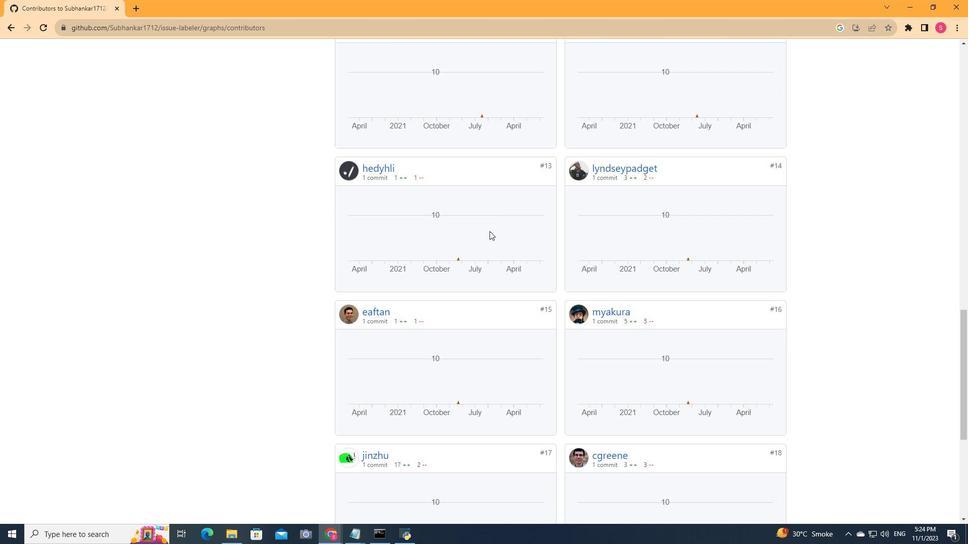 
Action: Mouse scrolled (489, 231) with delta (0, 0)
Screenshot: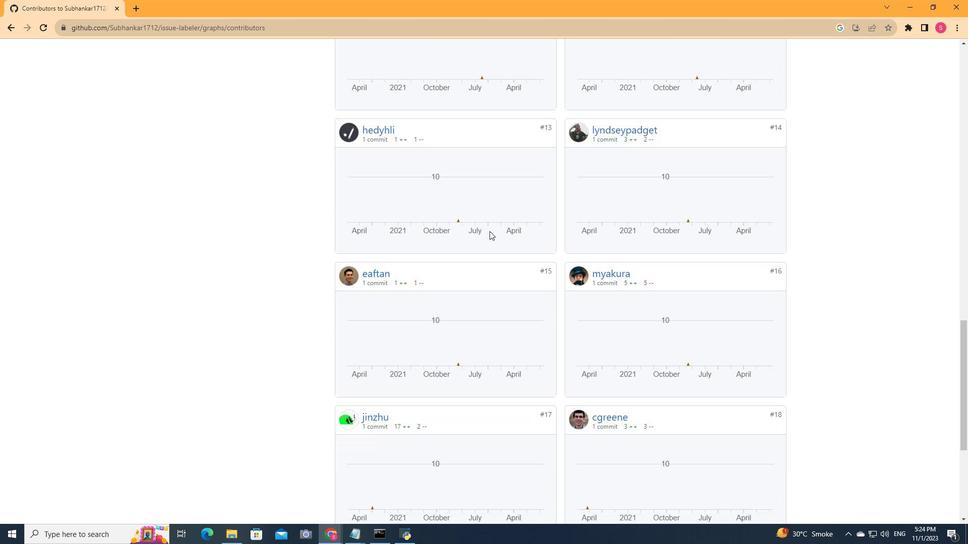 
Action: Mouse scrolled (489, 231) with delta (0, 0)
Screenshot: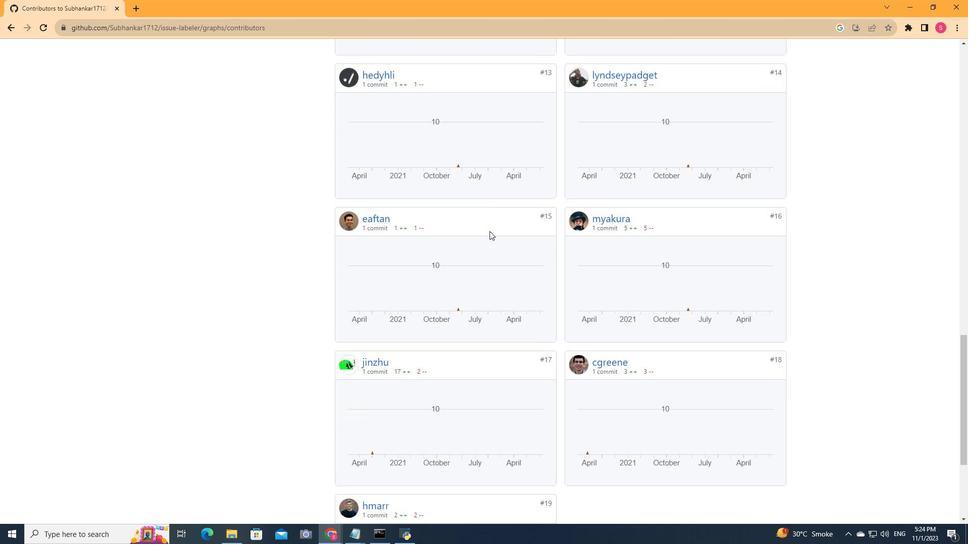 
Action: Mouse scrolled (489, 231) with delta (0, 0)
Screenshot: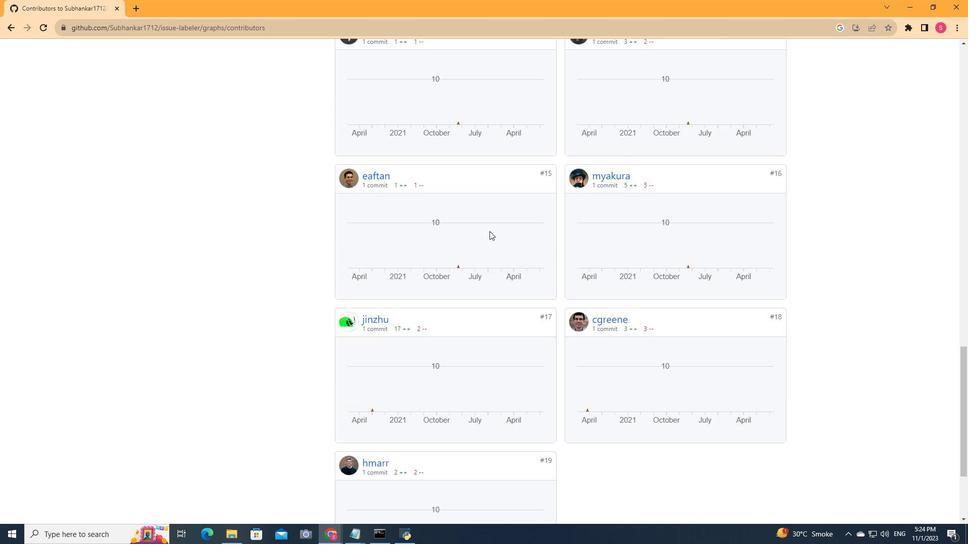 
Action: Mouse scrolled (489, 231) with delta (0, 0)
Screenshot: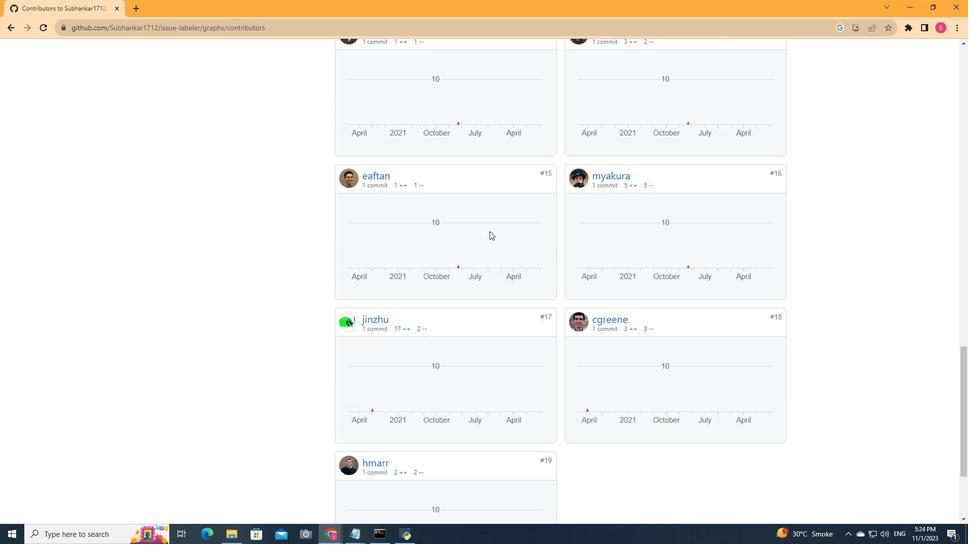 
Action: Mouse scrolled (489, 231) with delta (0, 0)
Screenshot: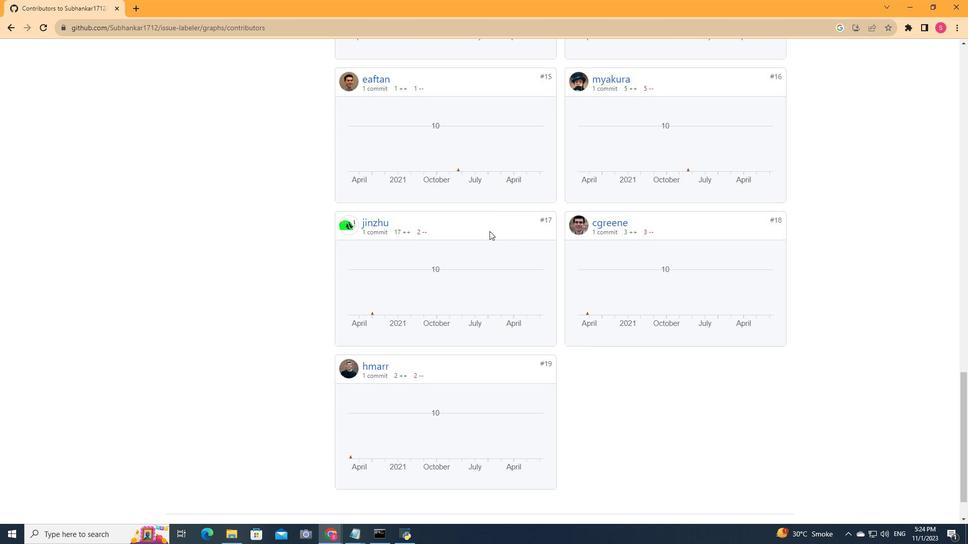 
Action: Mouse scrolled (489, 231) with delta (0, 0)
Screenshot: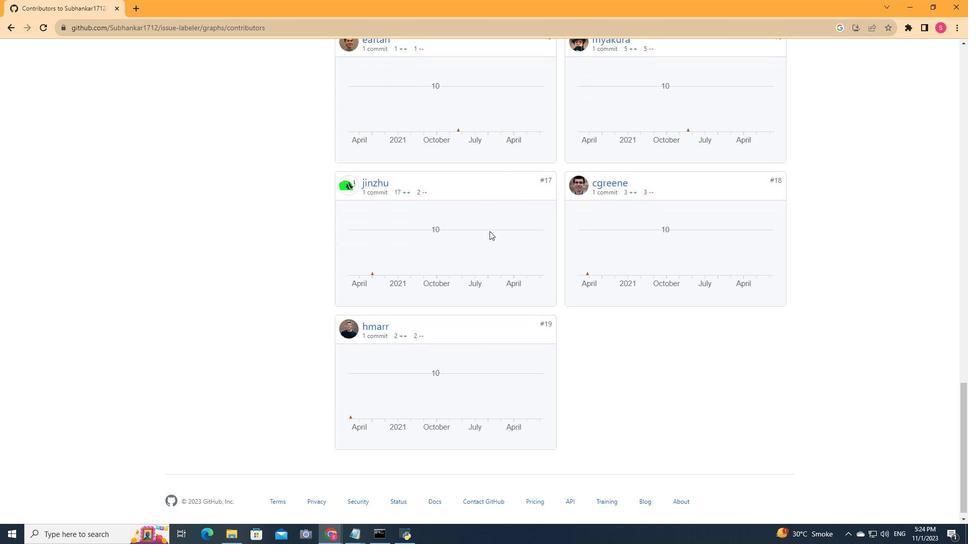 
Action: Mouse scrolled (489, 231) with delta (0, 0)
Screenshot: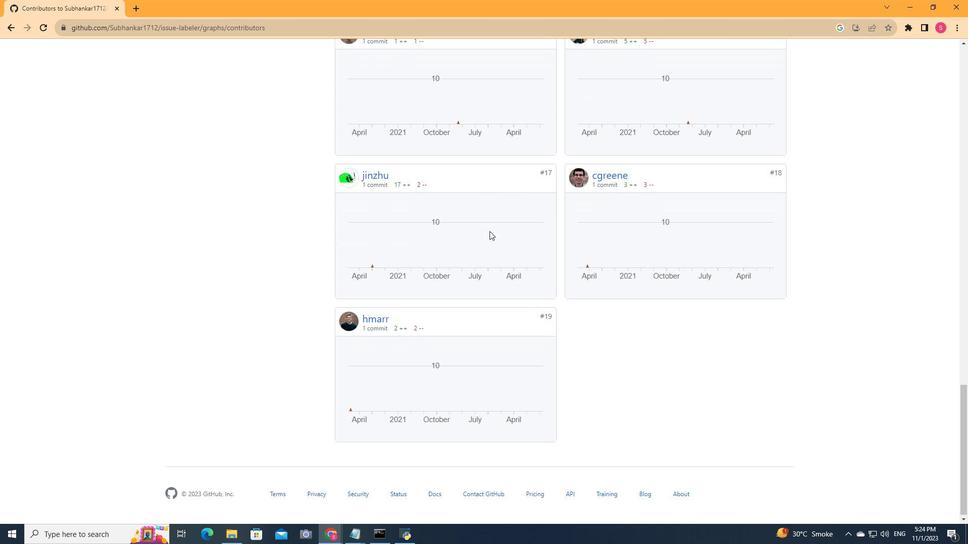 
Action: Mouse scrolled (489, 232) with delta (0, 0)
Screenshot: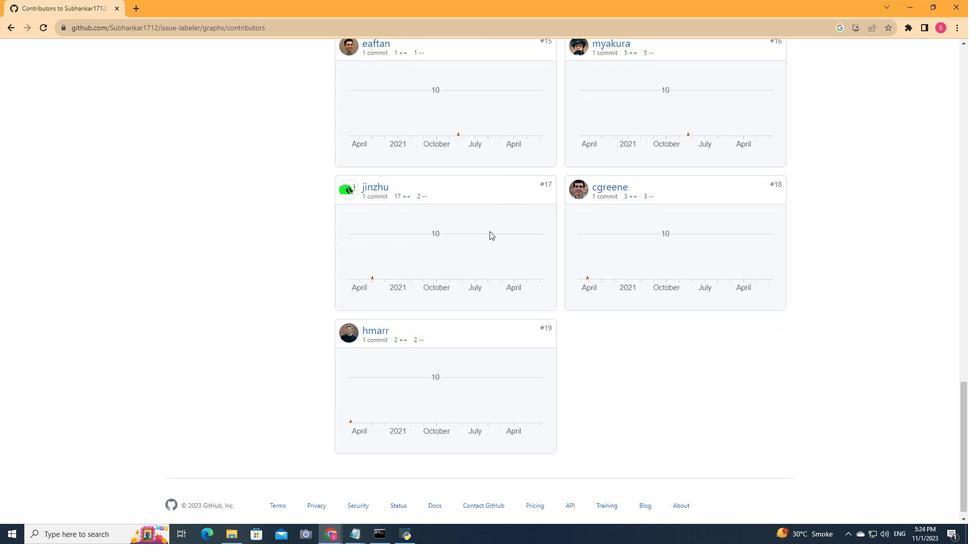 
Action: Mouse scrolled (489, 232) with delta (0, 0)
Screenshot: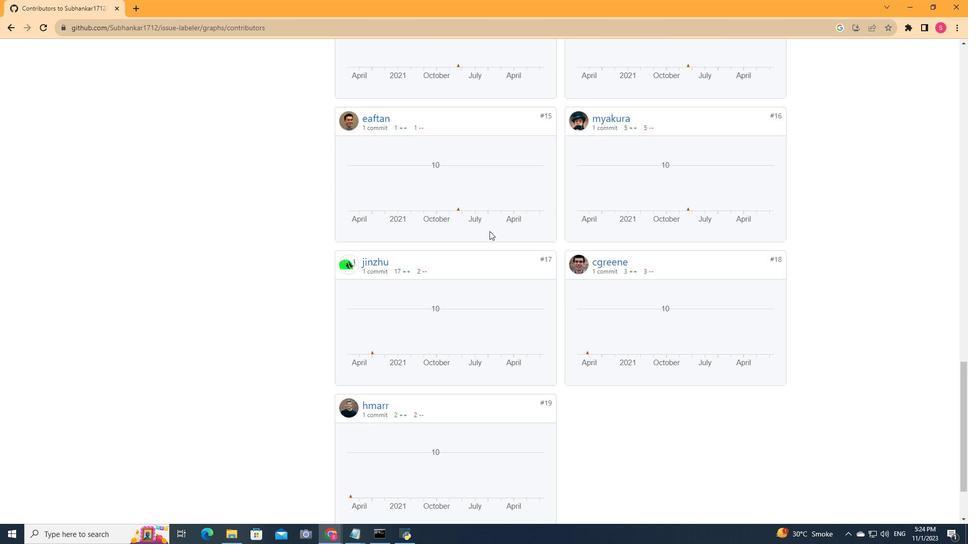 
Action: Mouse scrolled (489, 232) with delta (0, 0)
Screenshot: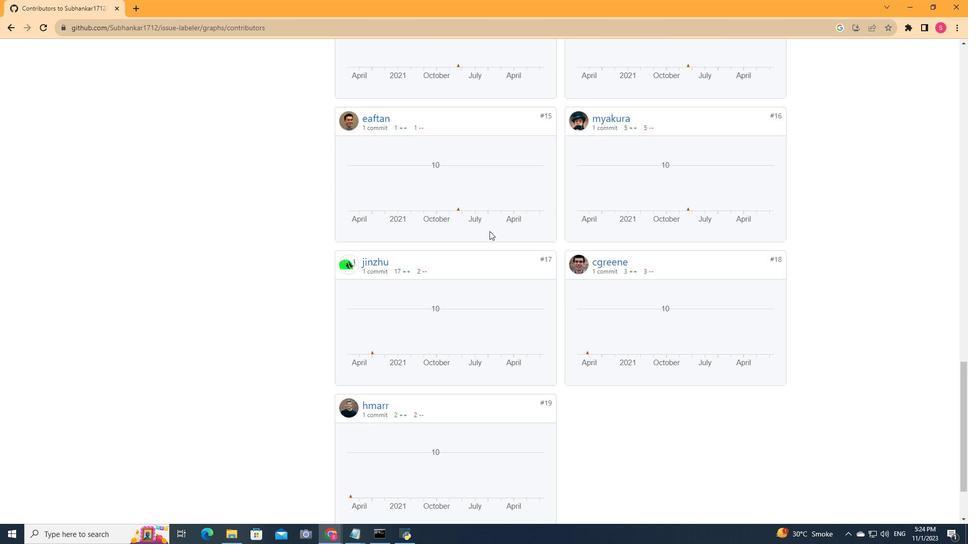 
Action: Mouse scrolled (489, 232) with delta (0, 0)
Screenshot: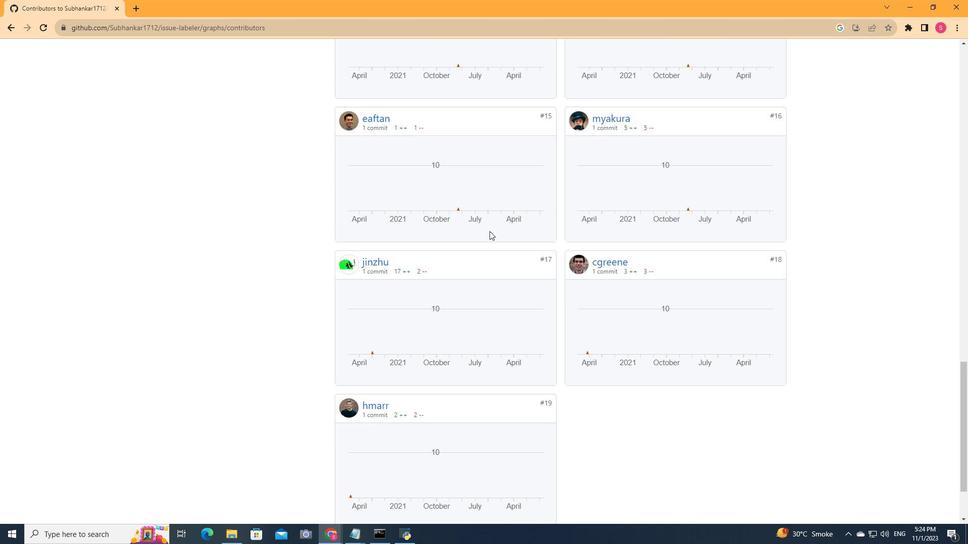 
Action: Mouse scrolled (489, 232) with delta (0, 0)
Screenshot: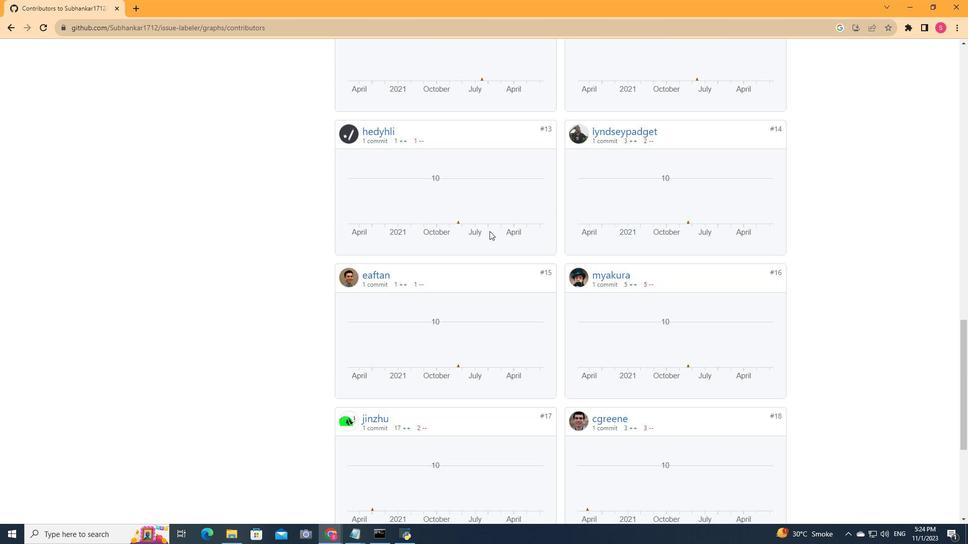 
Action: Mouse scrolled (489, 232) with delta (0, 0)
Screenshot: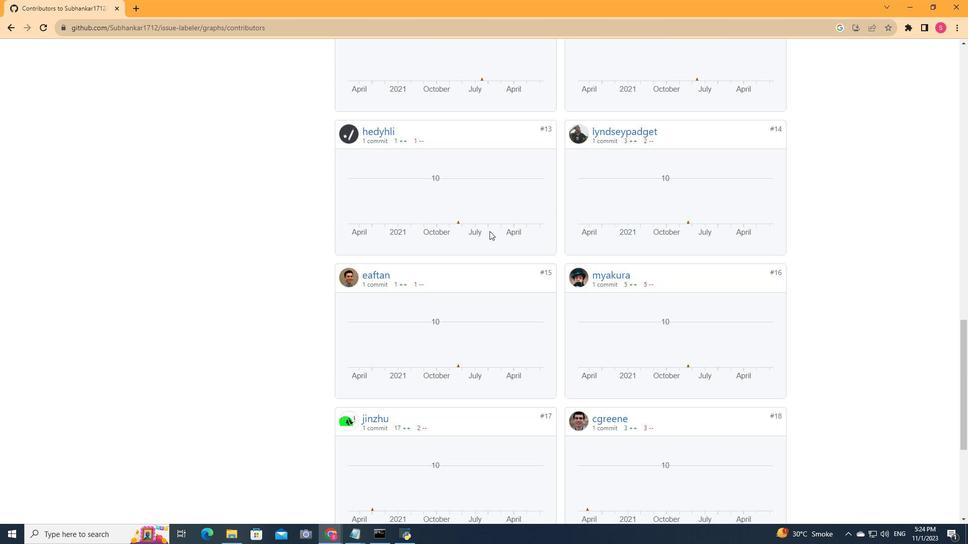
Action: Mouse scrolled (489, 232) with delta (0, 0)
Screenshot: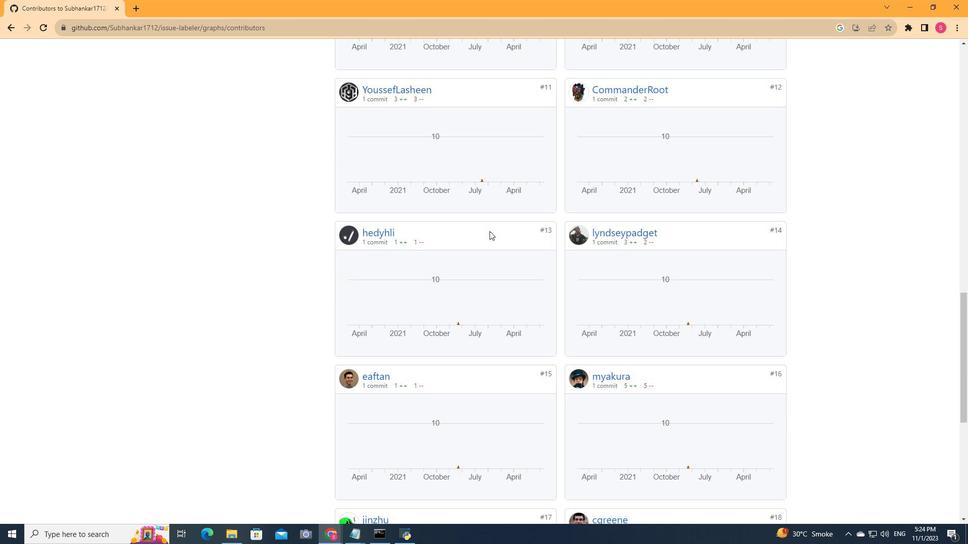 
Action: Mouse scrolled (489, 232) with delta (0, 0)
Screenshot: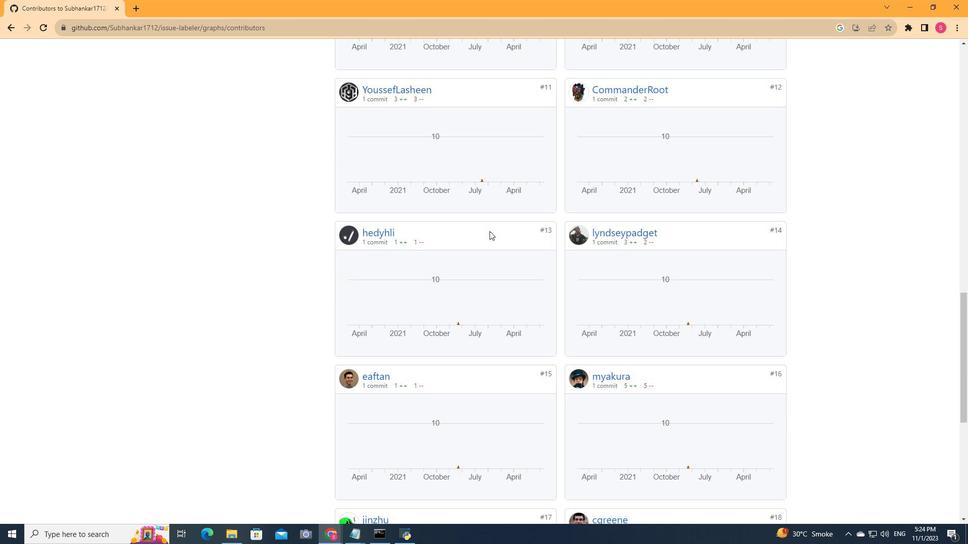 
Action: Mouse scrolled (489, 232) with delta (0, 0)
Screenshot: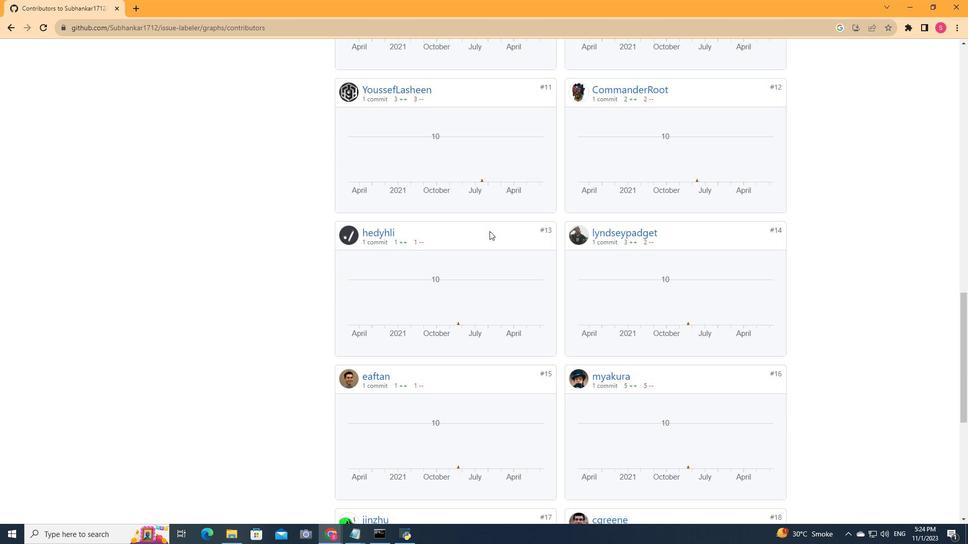 
Action: Mouse scrolled (489, 232) with delta (0, 0)
Screenshot: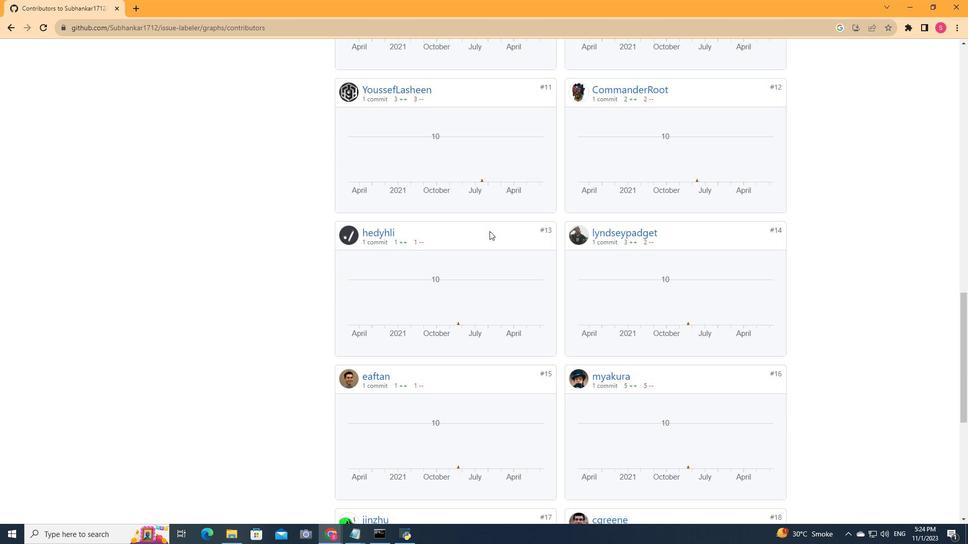 
Action: Mouse scrolled (489, 232) with delta (0, 0)
Screenshot: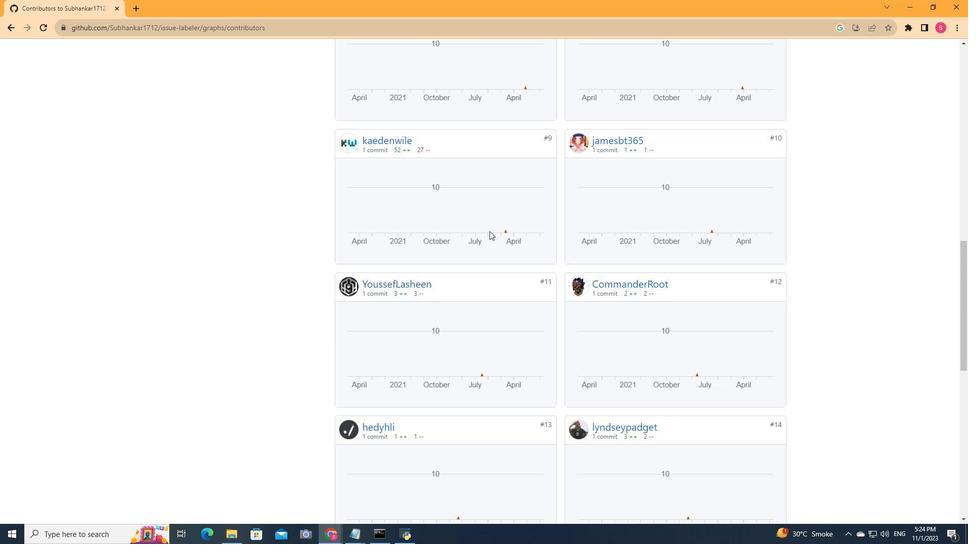 
Action: Mouse scrolled (489, 232) with delta (0, 0)
Screenshot: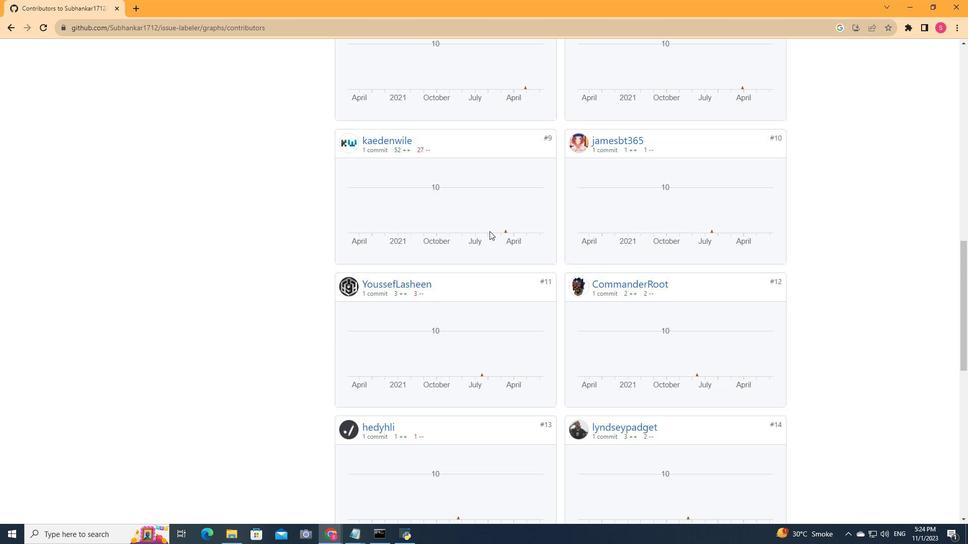 
Action: Mouse scrolled (489, 232) with delta (0, 0)
Screenshot: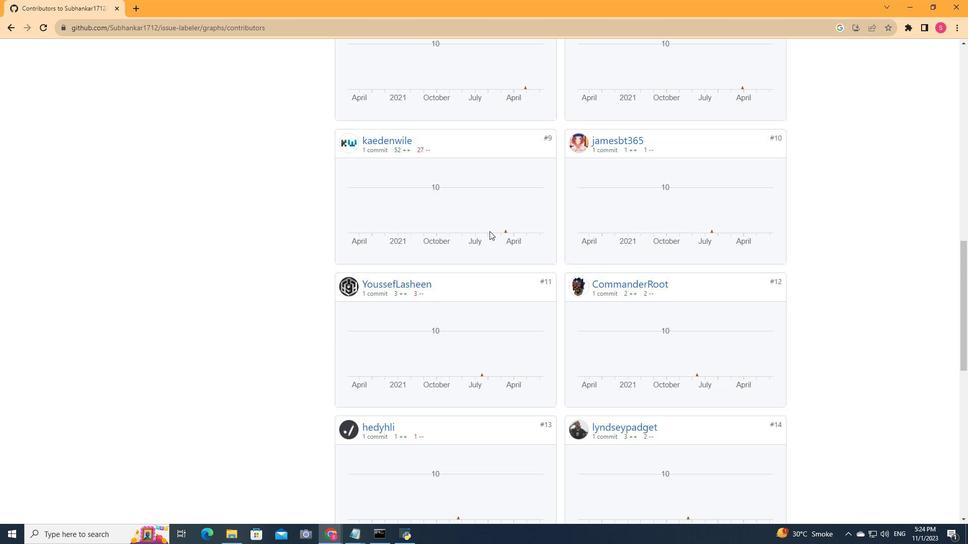 
Action: Mouse scrolled (489, 232) with delta (0, 0)
Screenshot: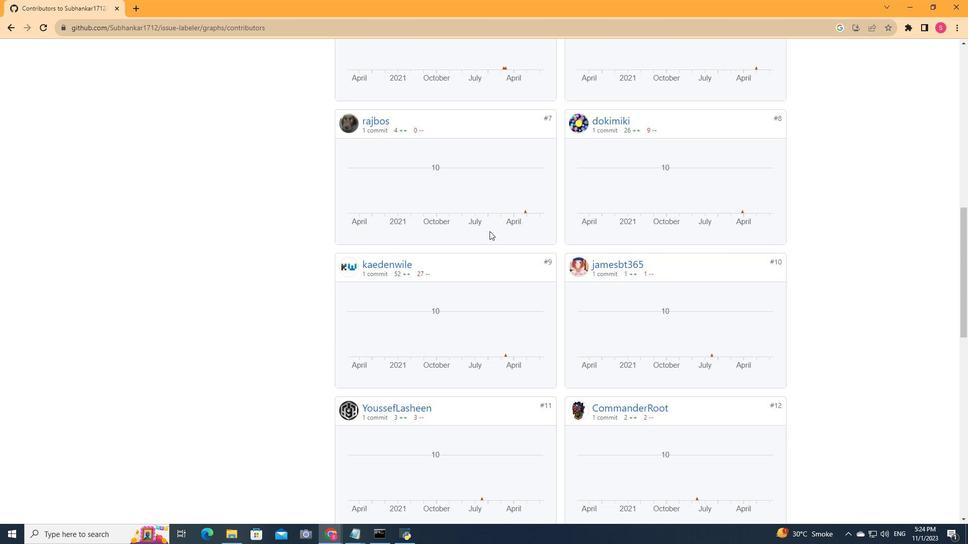 
Action: Mouse scrolled (489, 232) with delta (0, 0)
Screenshot: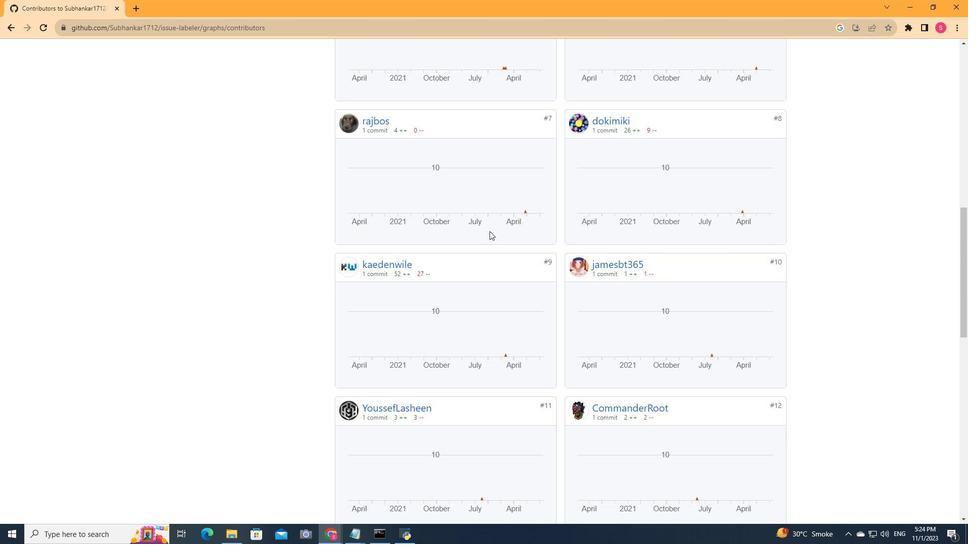 
Action: Mouse scrolled (489, 232) with delta (0, 0)
Screenshot: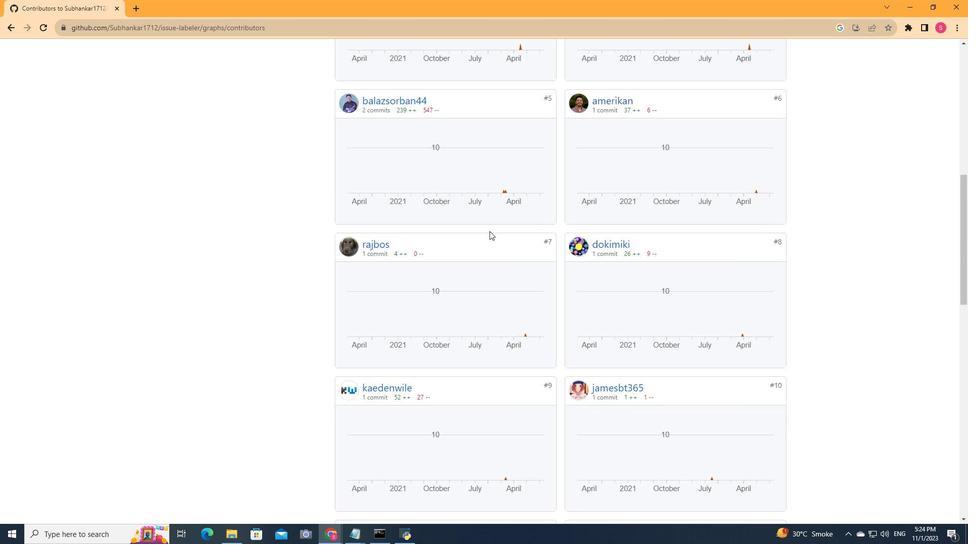 
Action: Mouse scrolled (489, 232) with delta (0, 0)
Screenshot: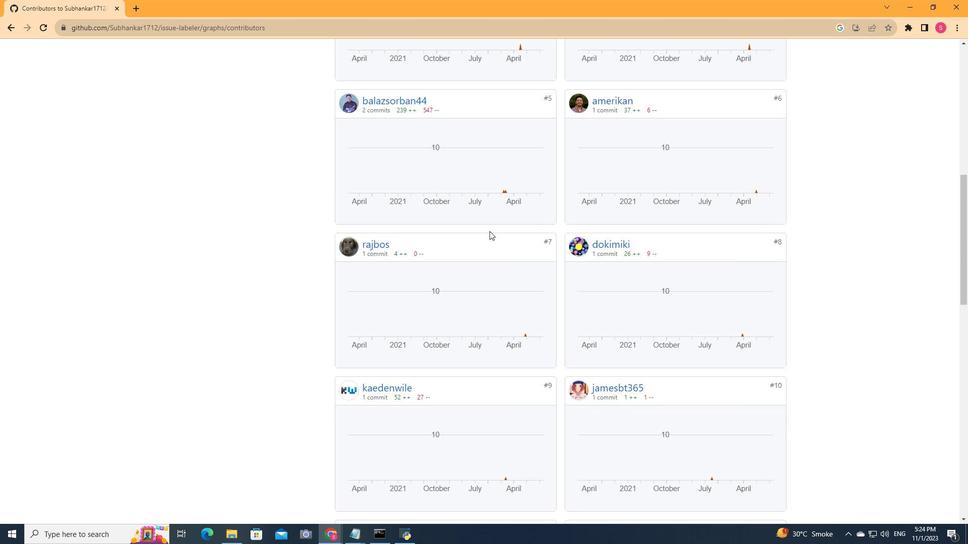 
Action: Mouse scrolled (489, 232) with delta (0, 0)
Screenshot: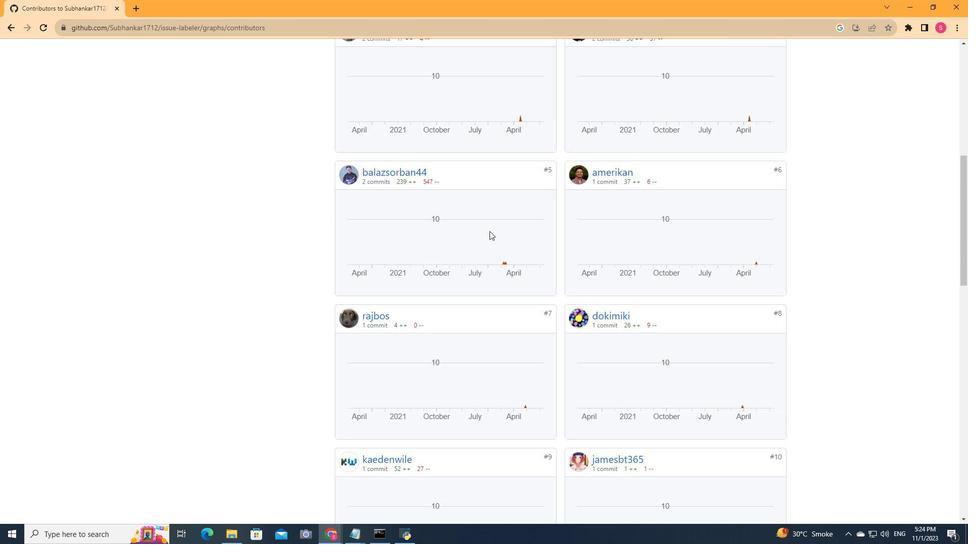 
Action: Mouse scrolled (489, 232) with delta (0, 0)
Screenshot: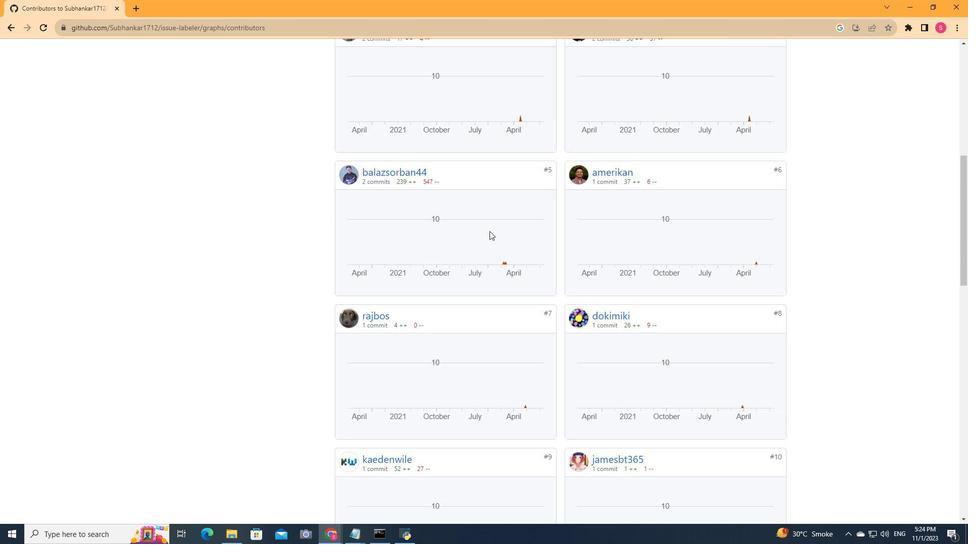 
Action: Mouse scrolled (489, 232) with delta (0, 0)
Screenshot: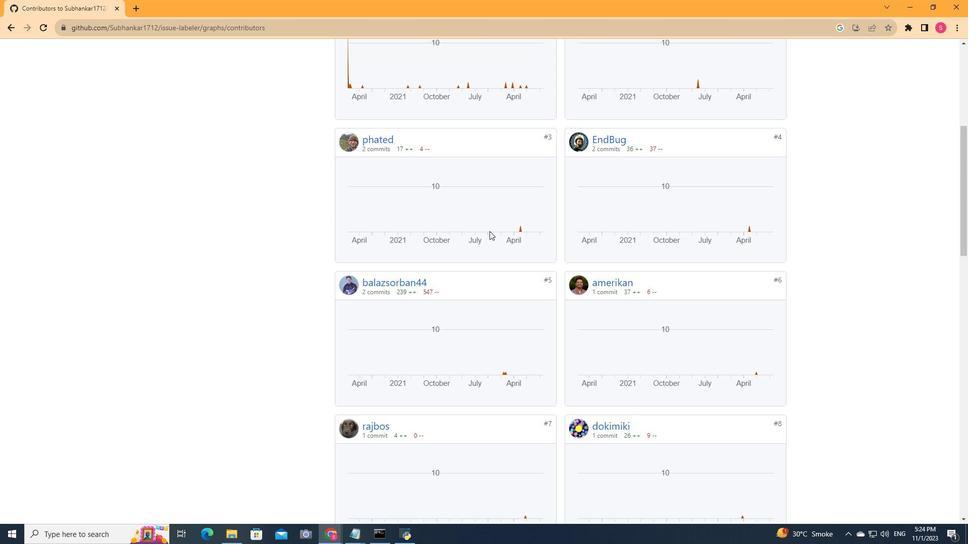 
Action: Mouse scrolled (489, 232) with delta (0, 0)
Screenshot: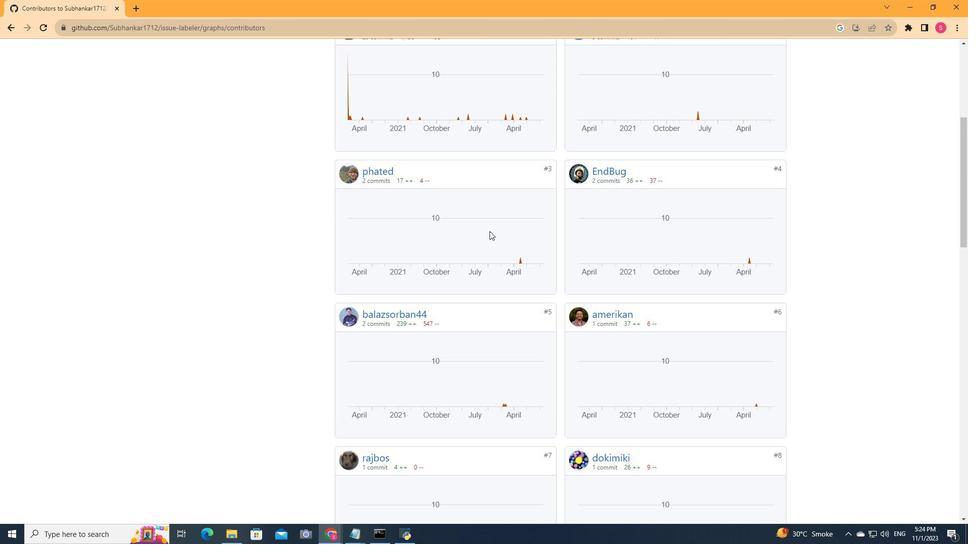 
Action: Mouse scrolled (489, 232) with delta (0, 0)
Screenshot: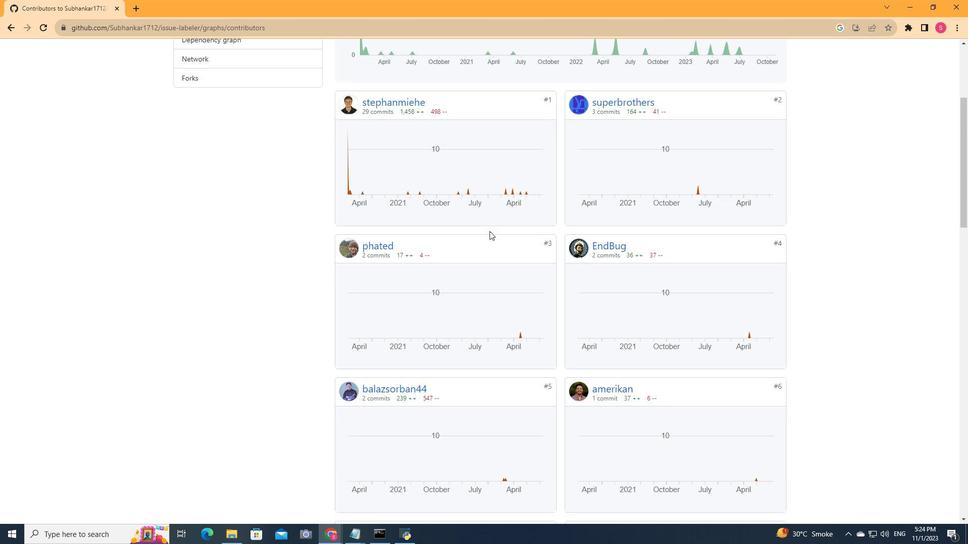 
Action: Mouse scrolled (489, 232) with delta (0, 0)
Screenshot: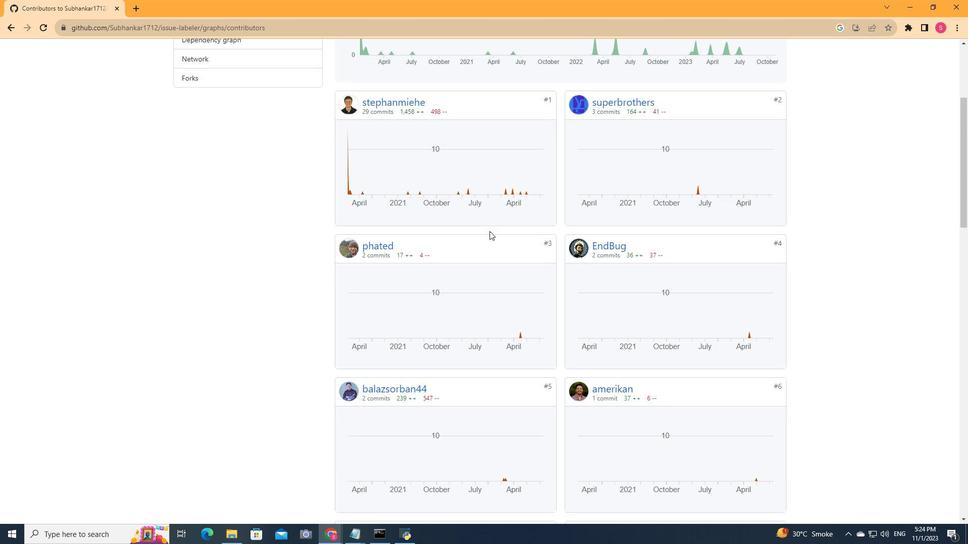 
Action: Mouse scrolled (489, 232) with delta (0, 0)
Screenshot: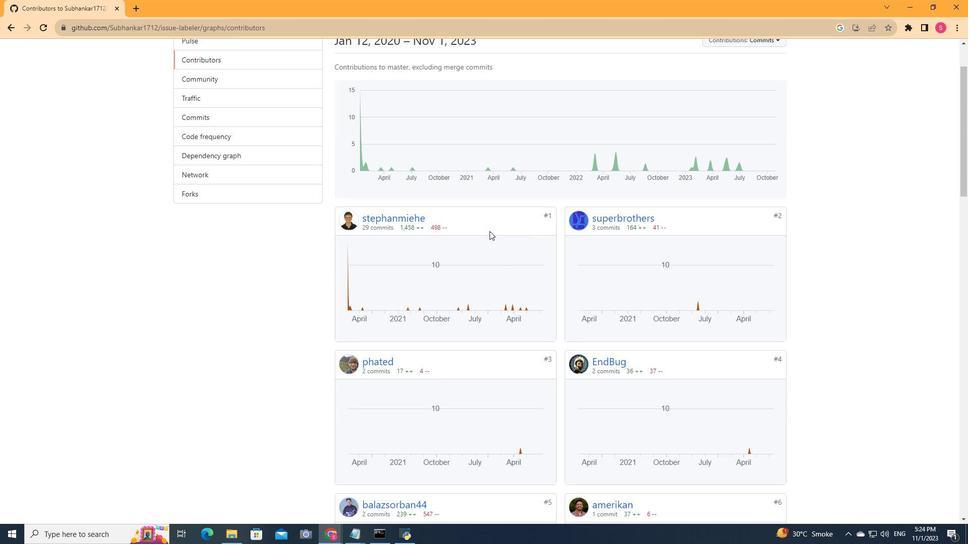 
Action: Mouse scrolled (489, 232) with delta (0, 0)
Screenshot: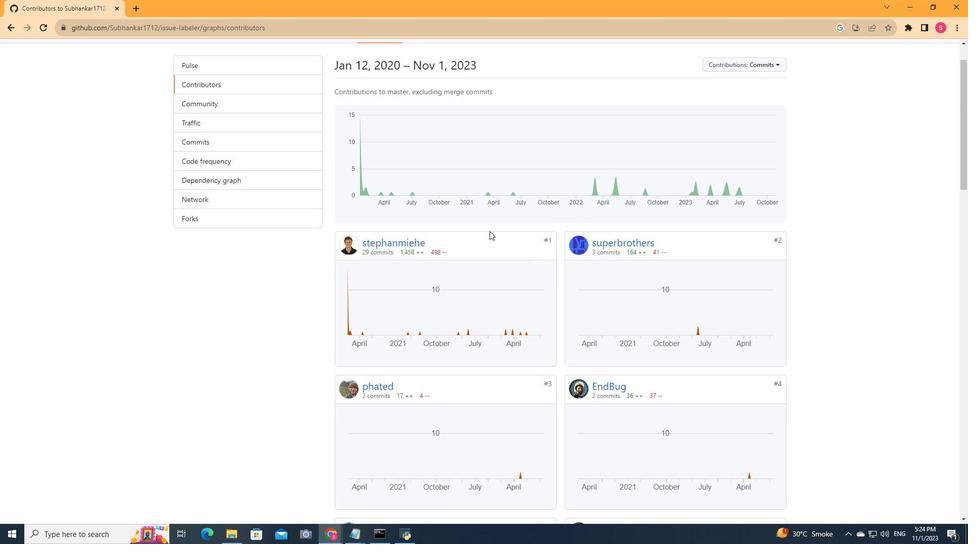 
Action: Mouse scrolled (489, 232) with delta (0, 0)
Screenshot: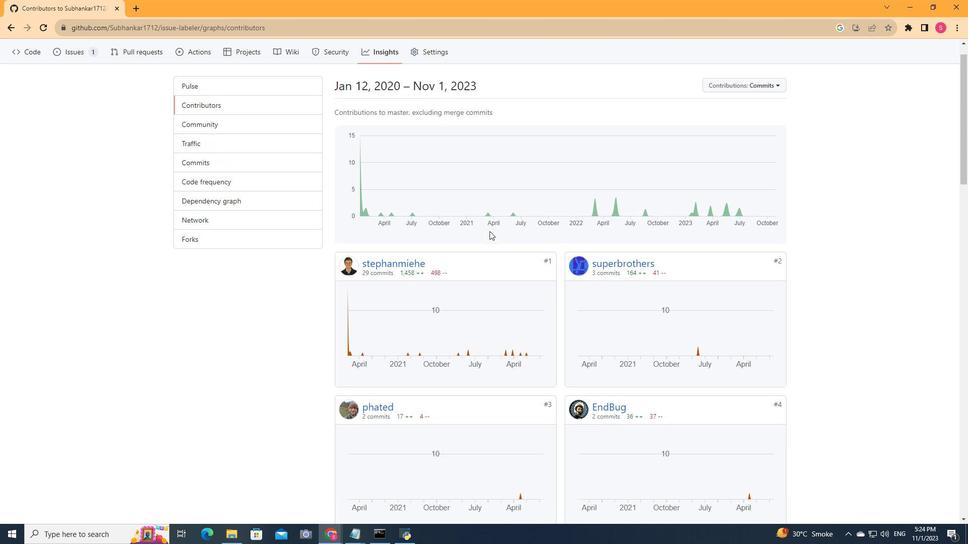 
Action: Mouse scrolled (489, 232) with delta (0, 0)
Screenshot: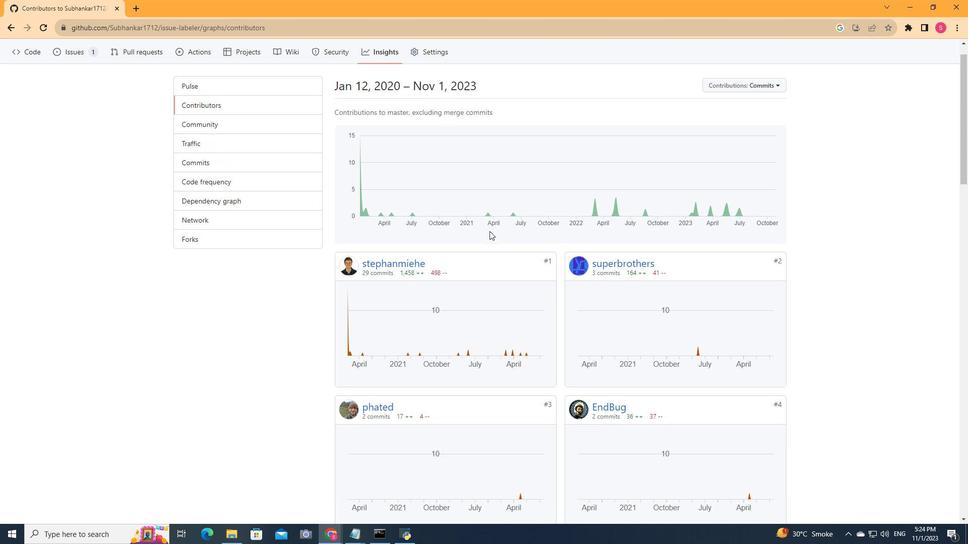 
Action: Mouse scrolled (489, 232) with delta (0, 0)
Screenshot: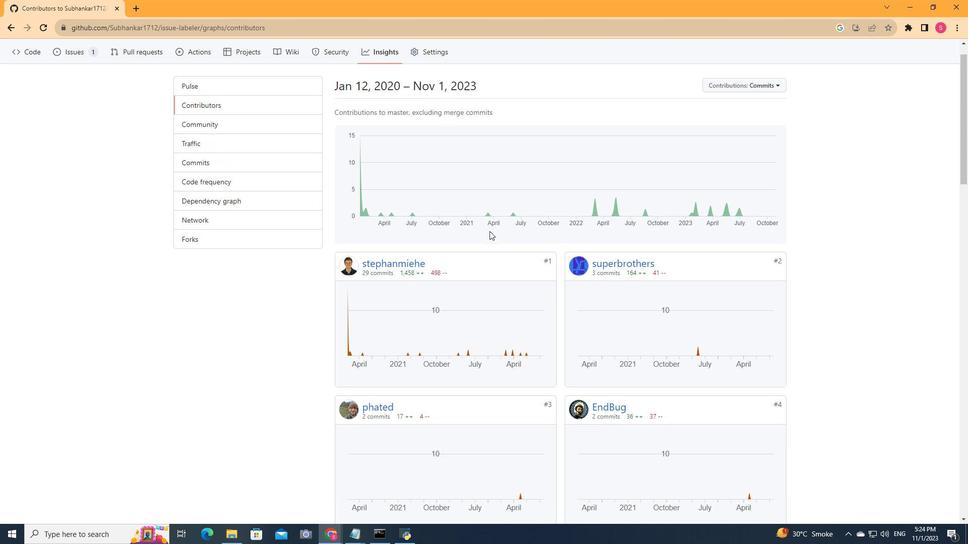 
Action: Mouse scrolled (489, 232) with delta (0, 0)
Screenshot: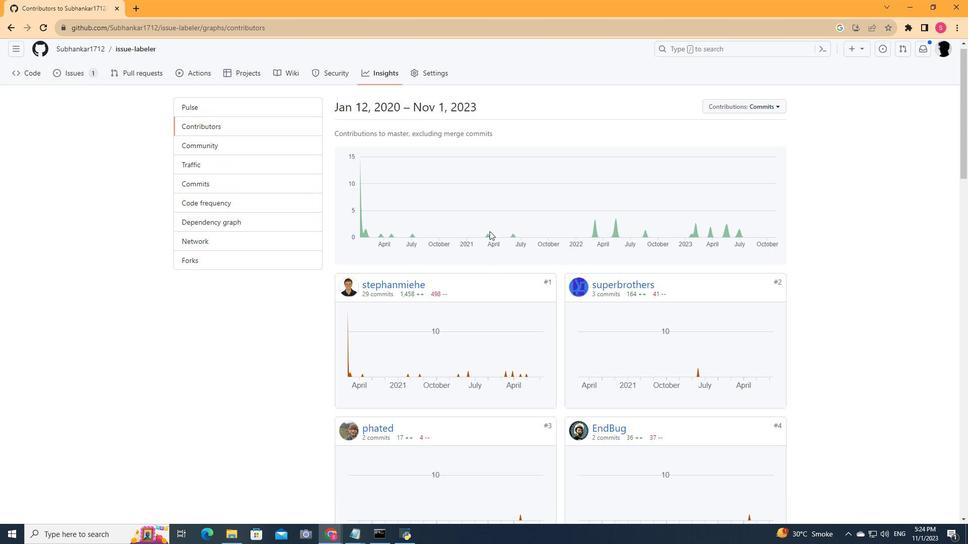 
